 Task: Create a blank project BitTech with privacy Public and default view as List and in the team Taskers . Create three sections in the project as To-Do, Doing and Done
Action: Mouse moved to (86, 252)
Screenshot: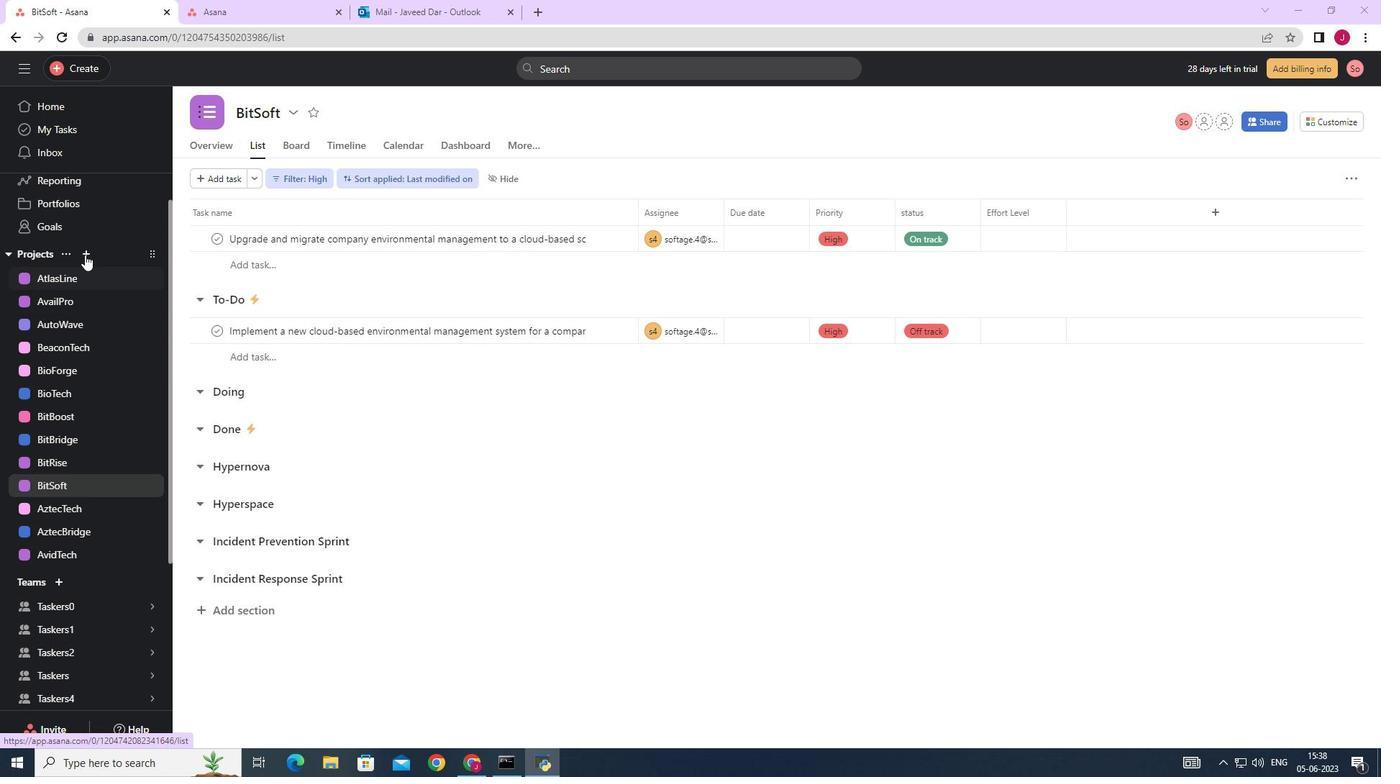 
Action: Mouse pressed left at (86, 252)
Screenshot: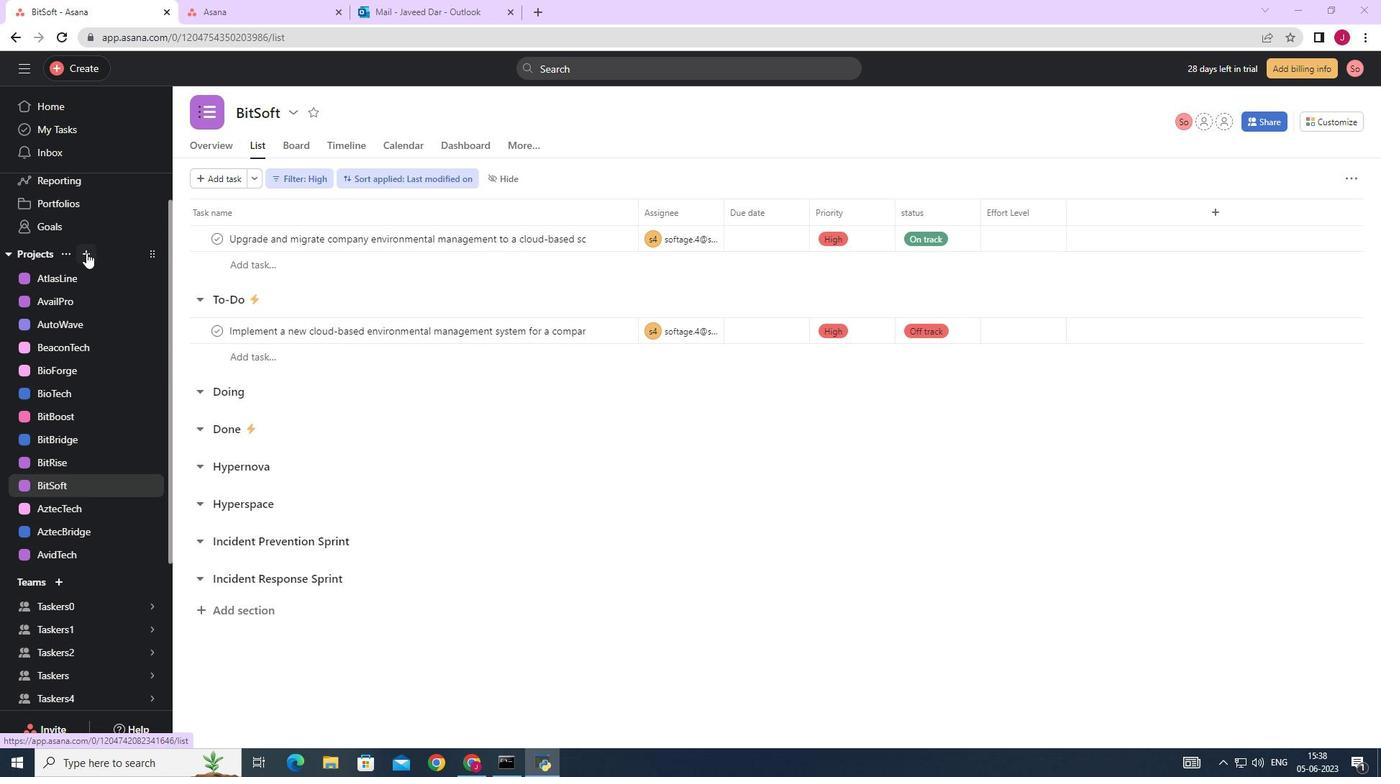 
Action: Mouse moved to (130, 283)
Screenshot: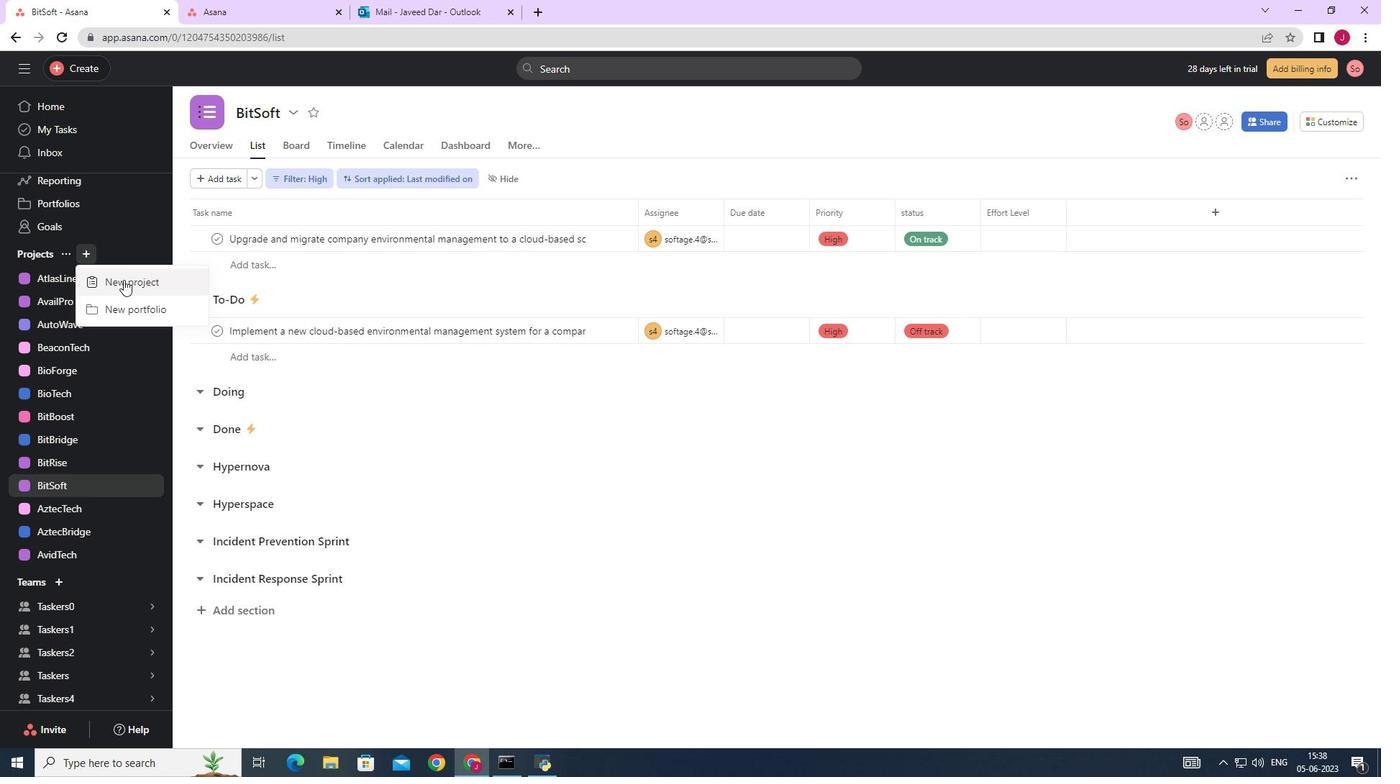 
Action: Mouse pressed left at (128, 283)
Screenshot: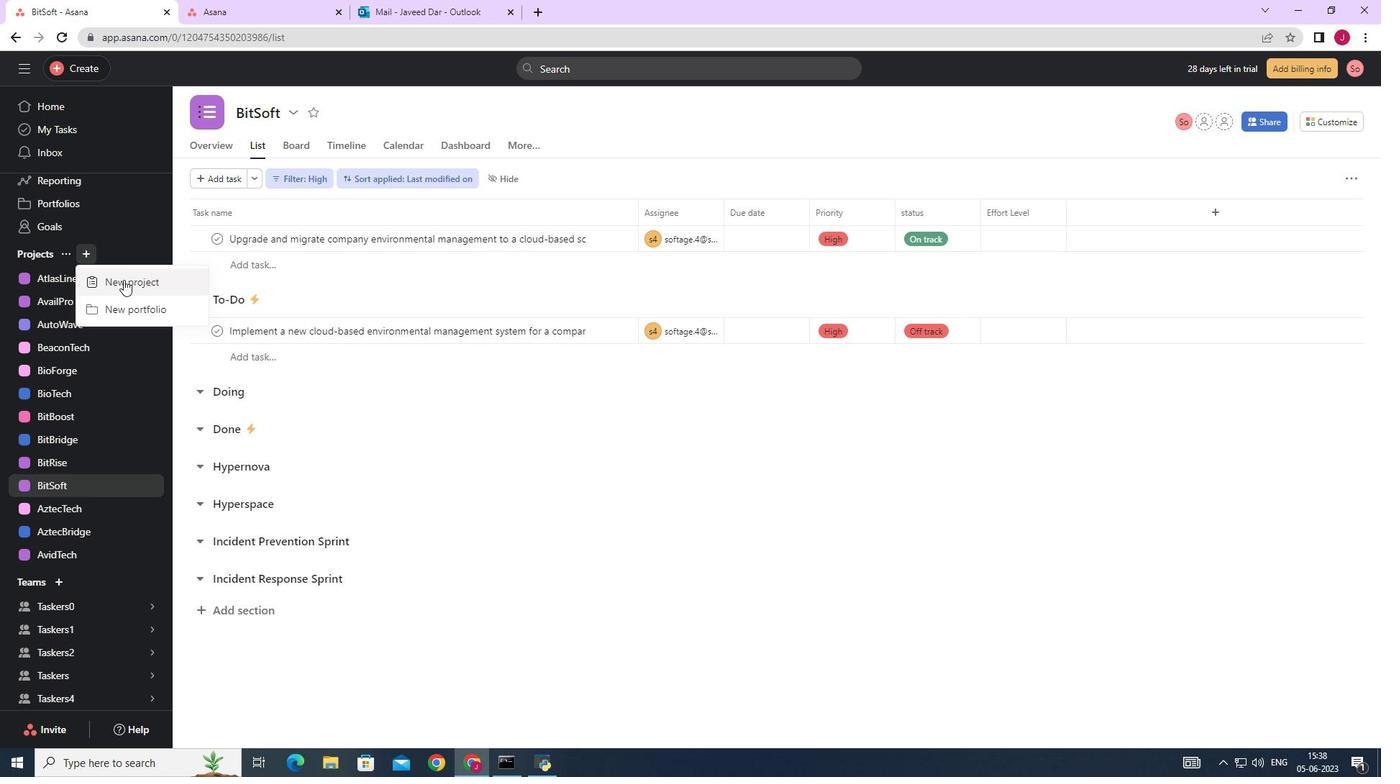 
Action: Mouse moved to (583, 300)
Screenshot: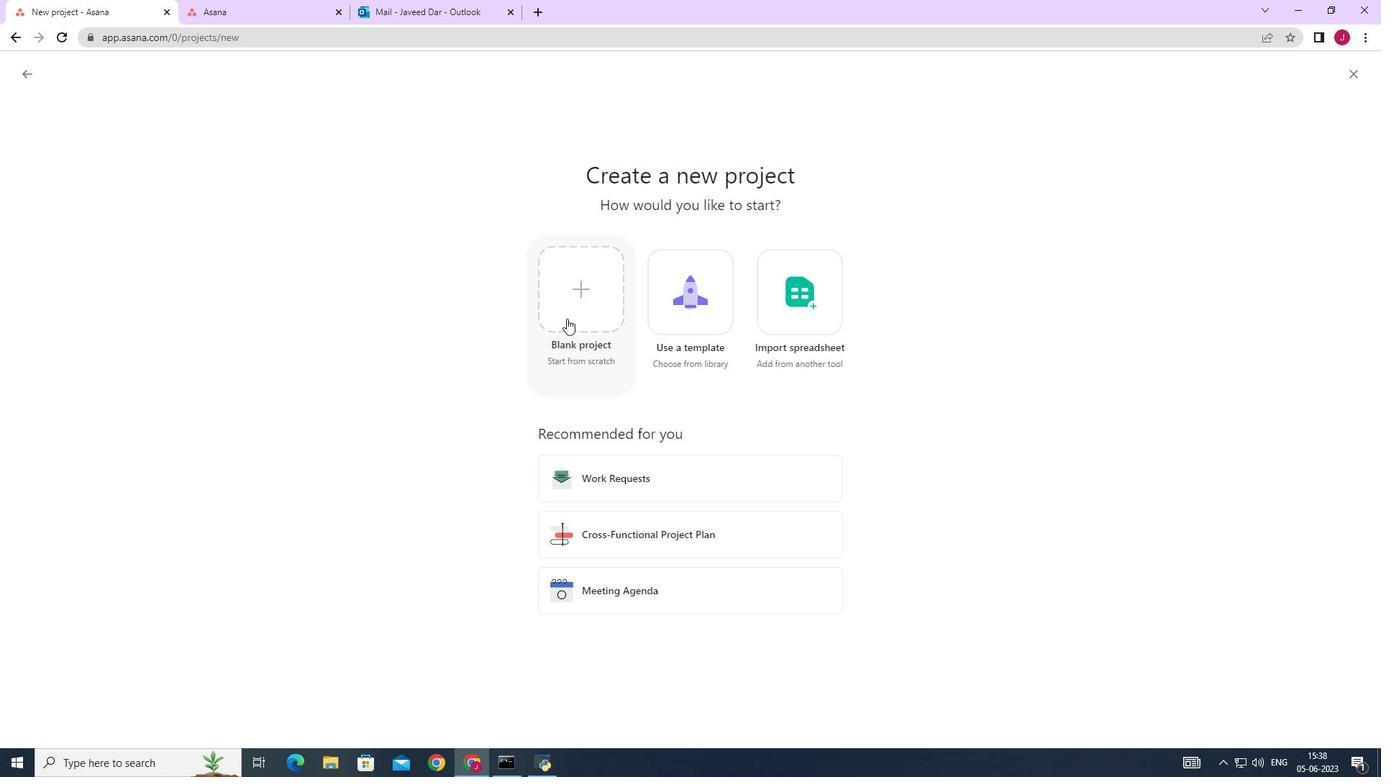 
Action: Mouse pressed left at (583, 300)
Screenshot: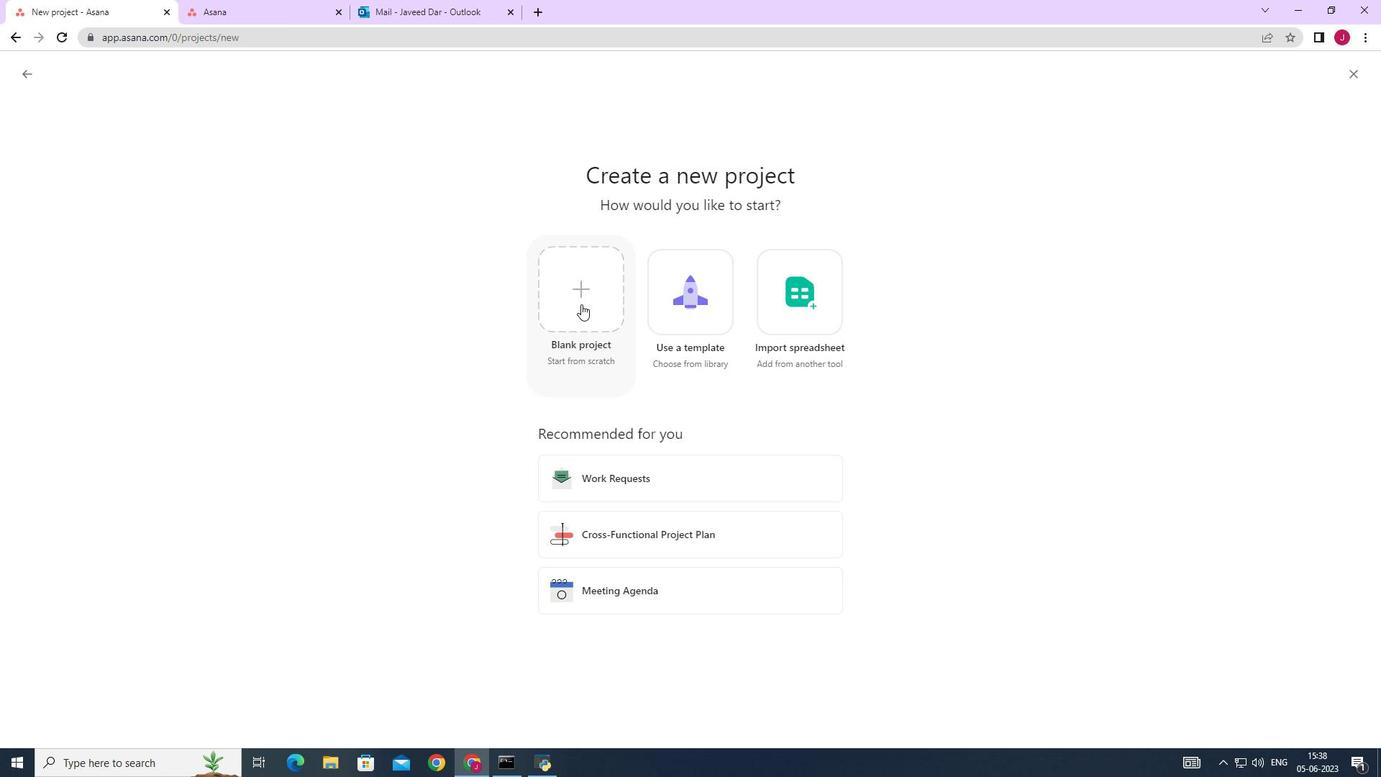 
Action: Mouse moved to (380, 182)
Screenshot: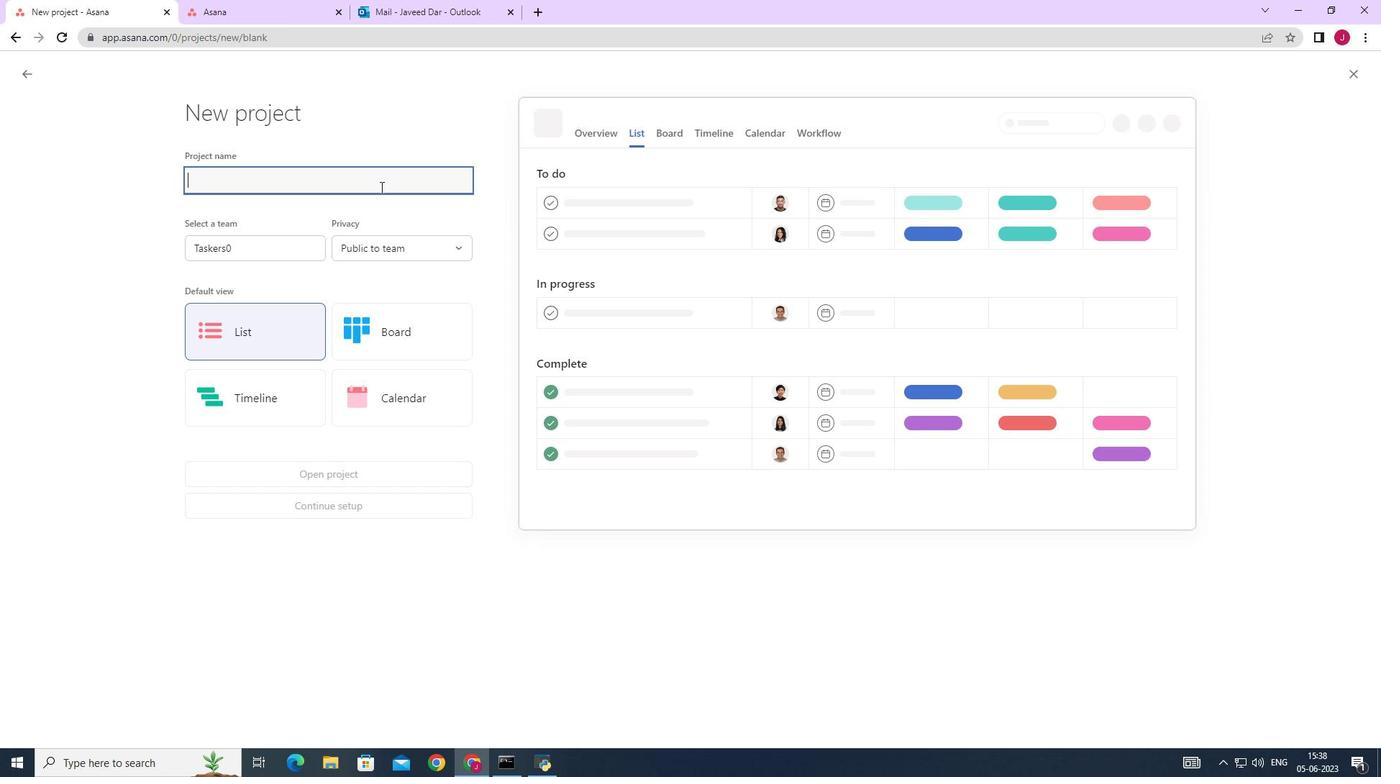 
Action: Mouse pressed left at (380, 182)
Screenshot: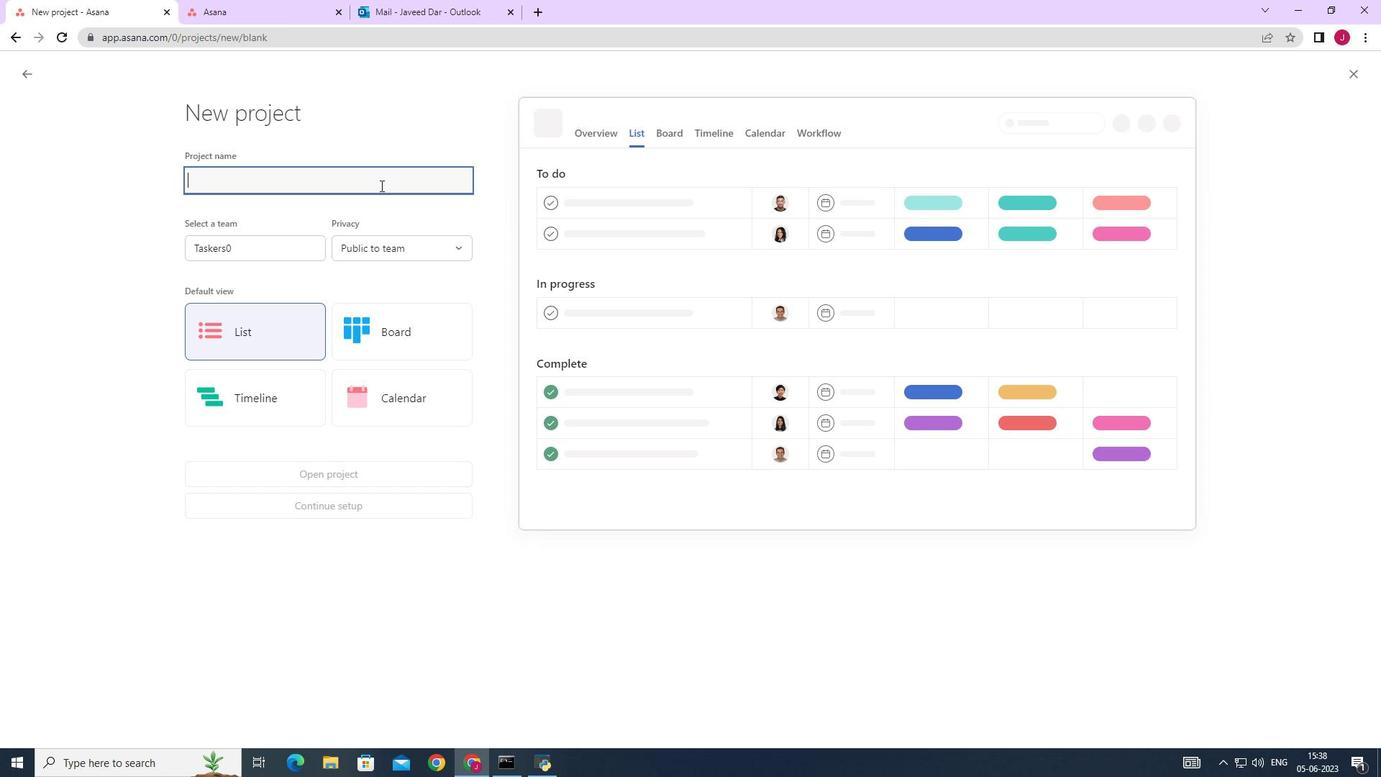 
Action: Key pressed <Key.caps_lock>B<Key.caps_lock>it<Key.caps_lock>TR<Key.caps_lock><Key.backspace><Key.backspace><Key.backspace>t<Key.caps_lock>T<Key.caps_lock>ech
Screenshot: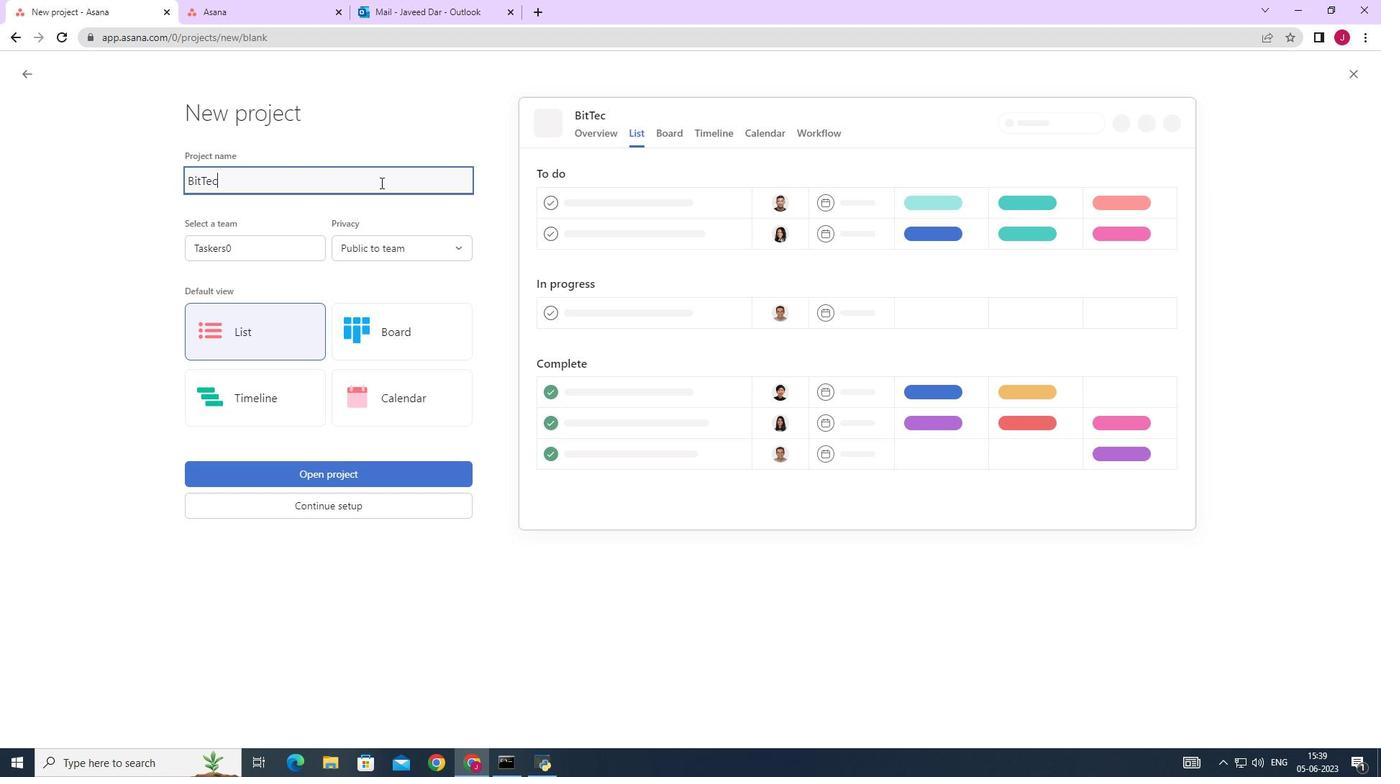 
Action: Mouse moved to (294, 241)
Screenshot: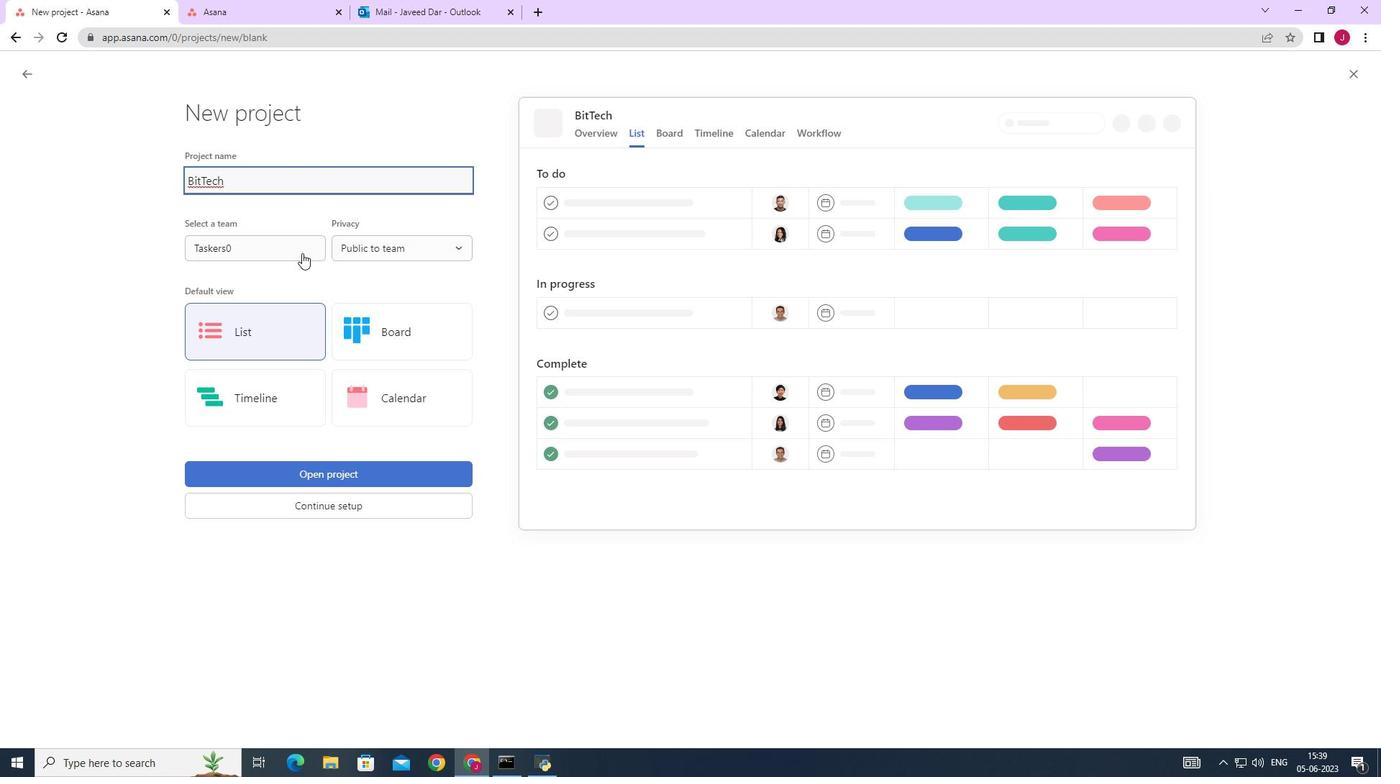 
Action: Mouse pressed left at (294, 241)
Screenshot: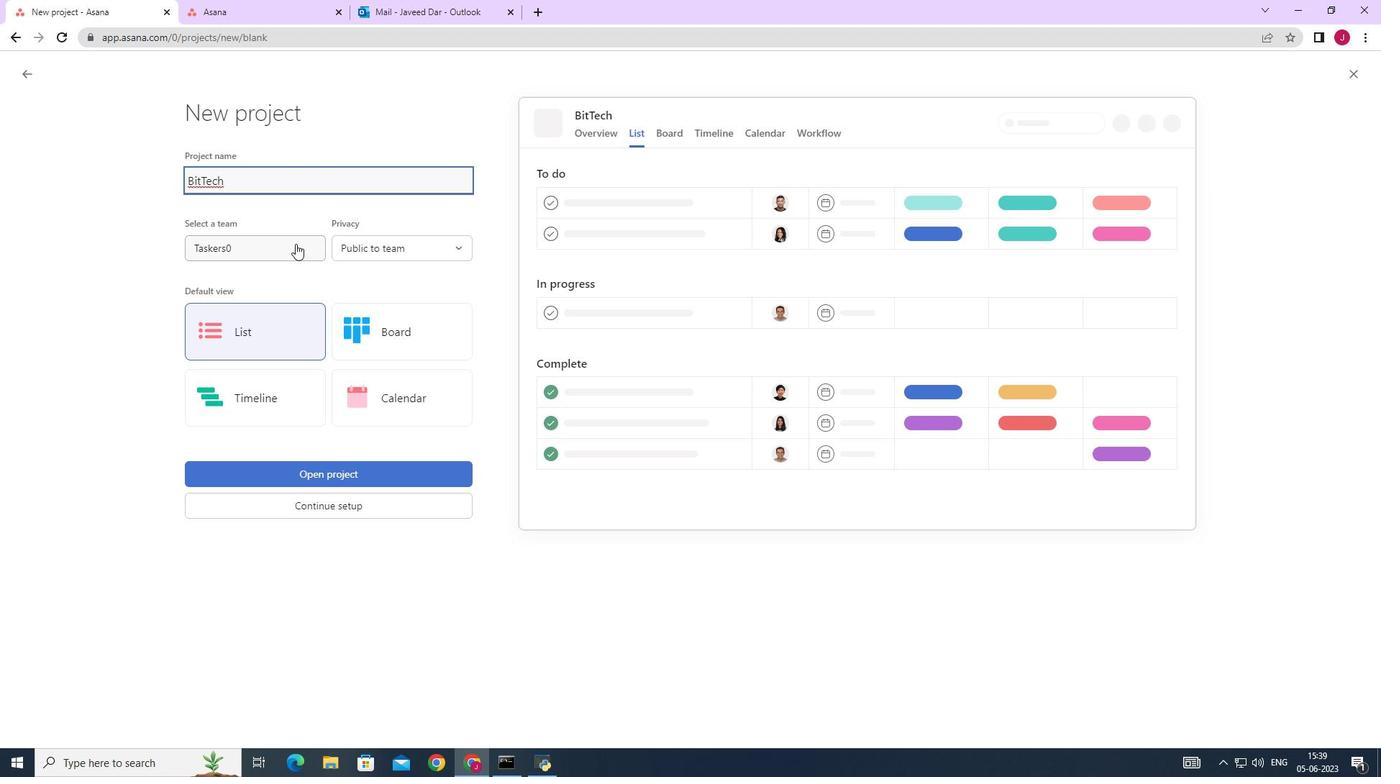 
Action: Mouse moved to (266, 301)
Screenshot: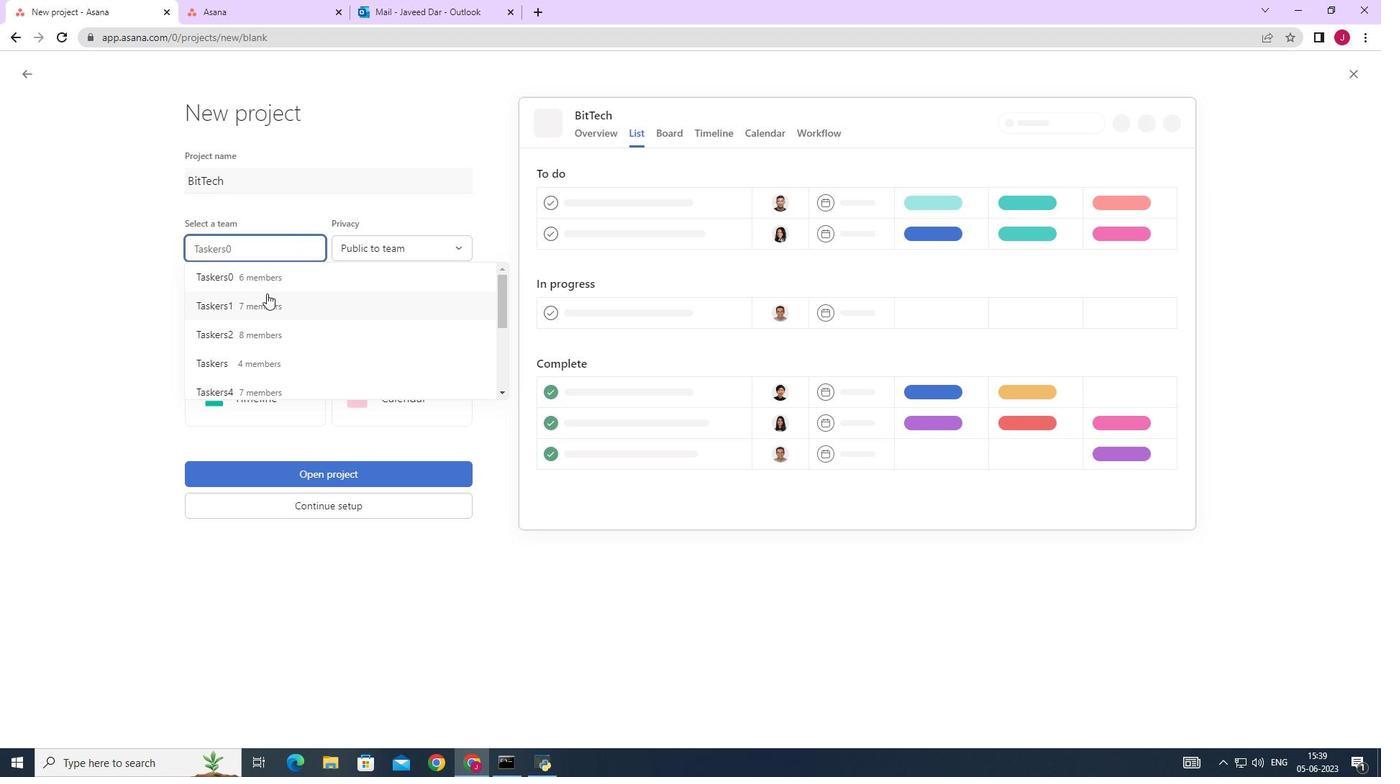 
Action: Mouse pressed left at (266, 301)
Screenshot: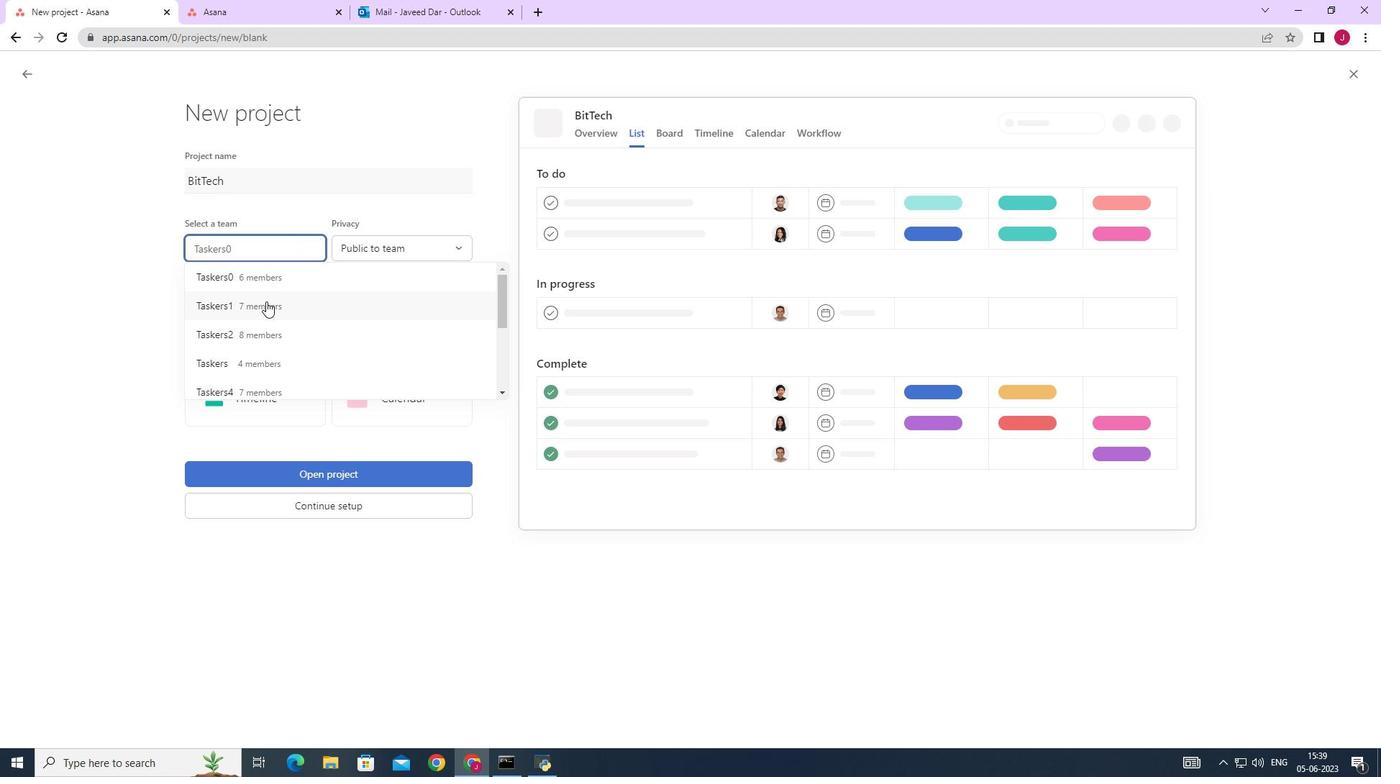 
Action: Mouse moved to (381, 253)
Screenshot: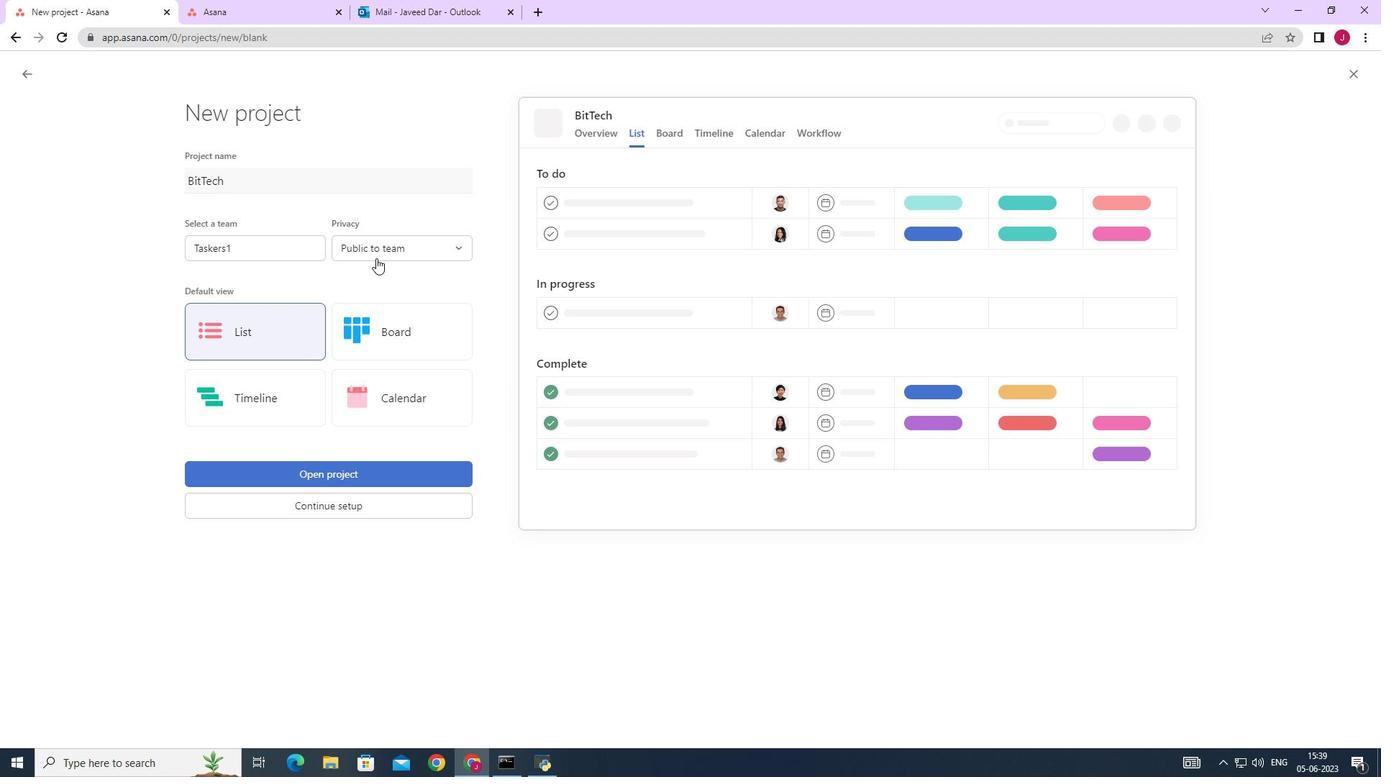 
Action: Mouse pressed left at (381, 253)
Screenshot: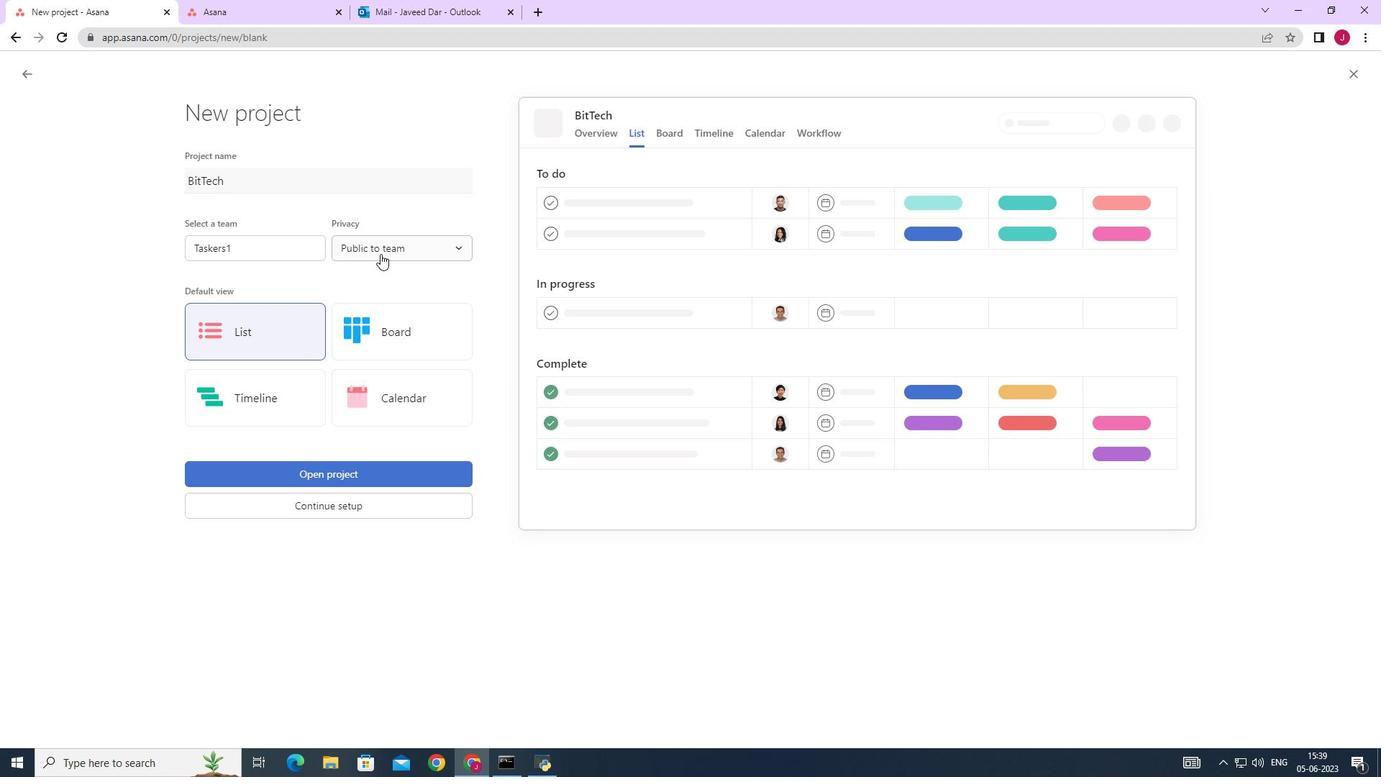 
Action: Mouse moved to (390, 276)
Screenshot: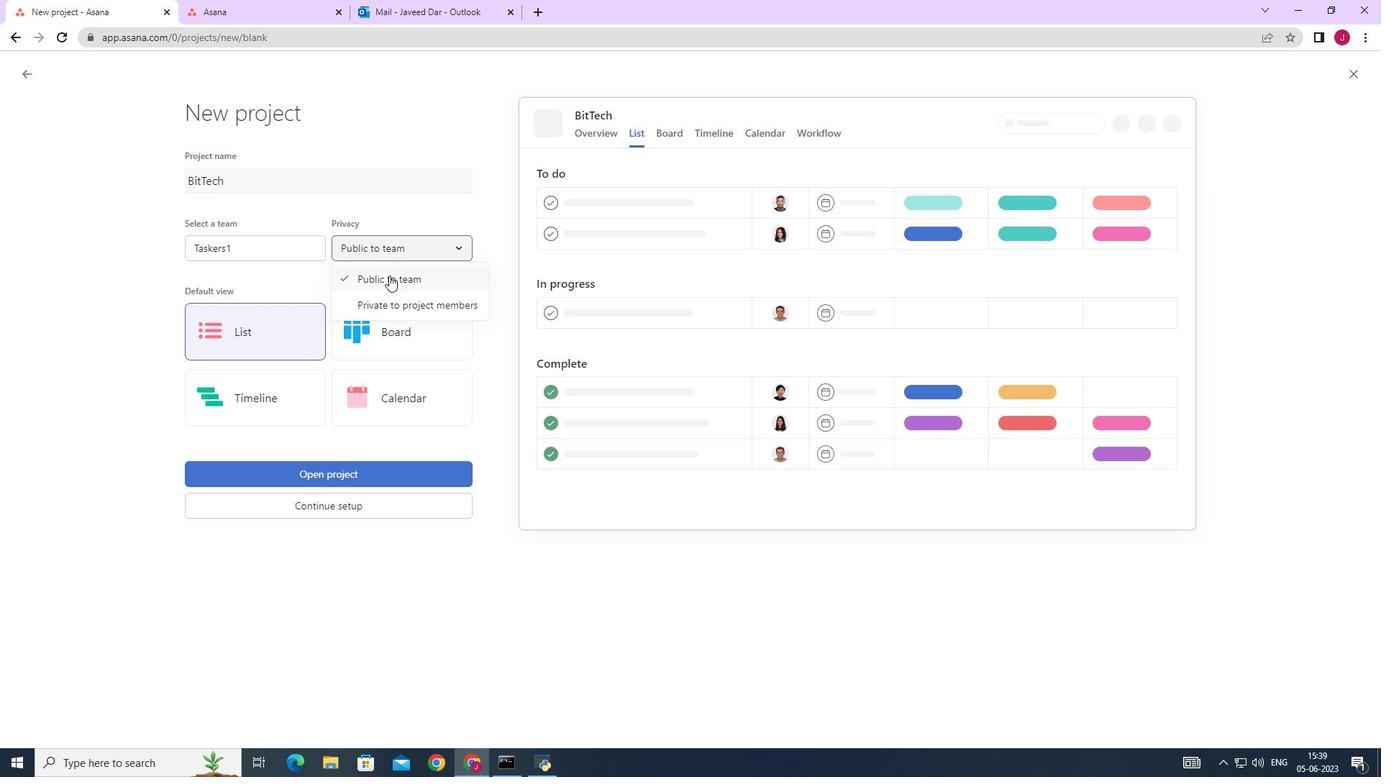 
Action: Mouse pressed left at (390, 276)
Screenshot: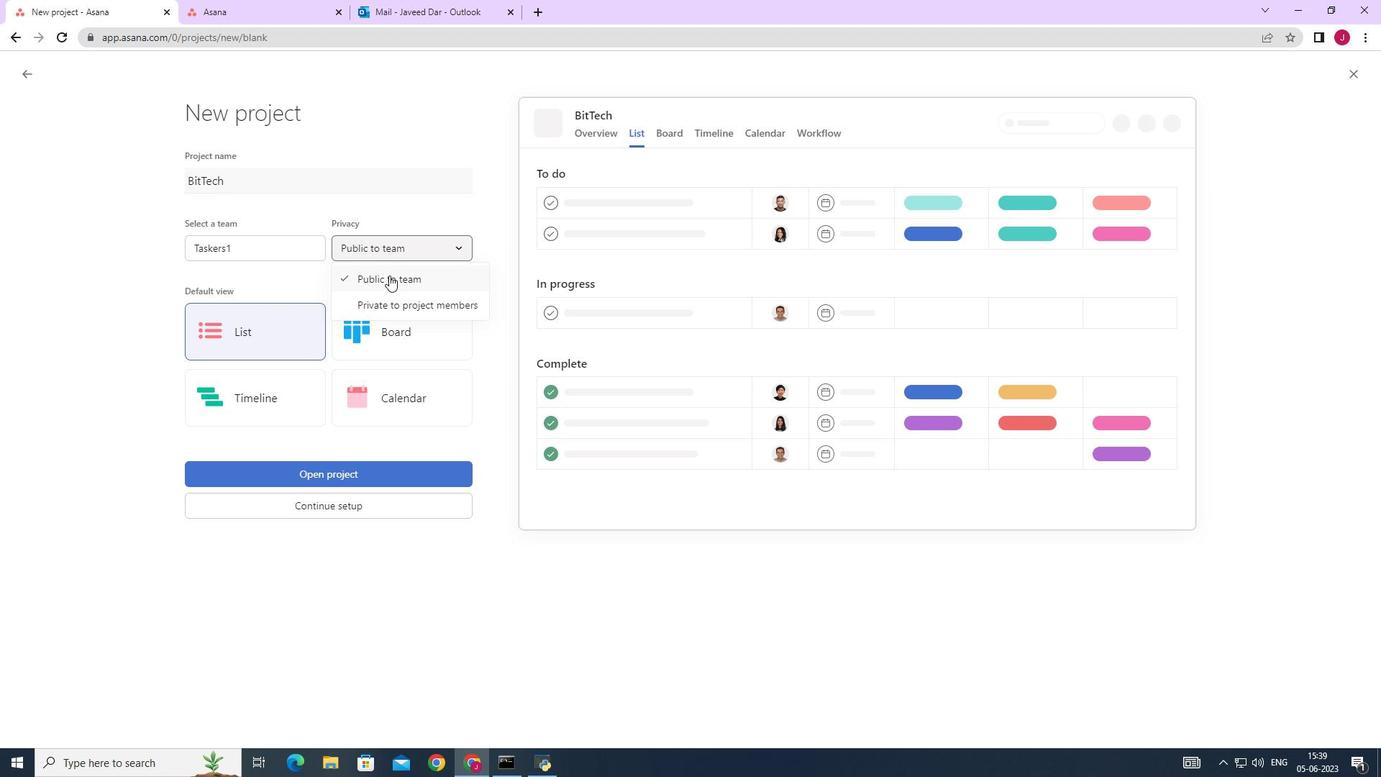 
Action: Mouse moved to (255, 326)
Screenshot: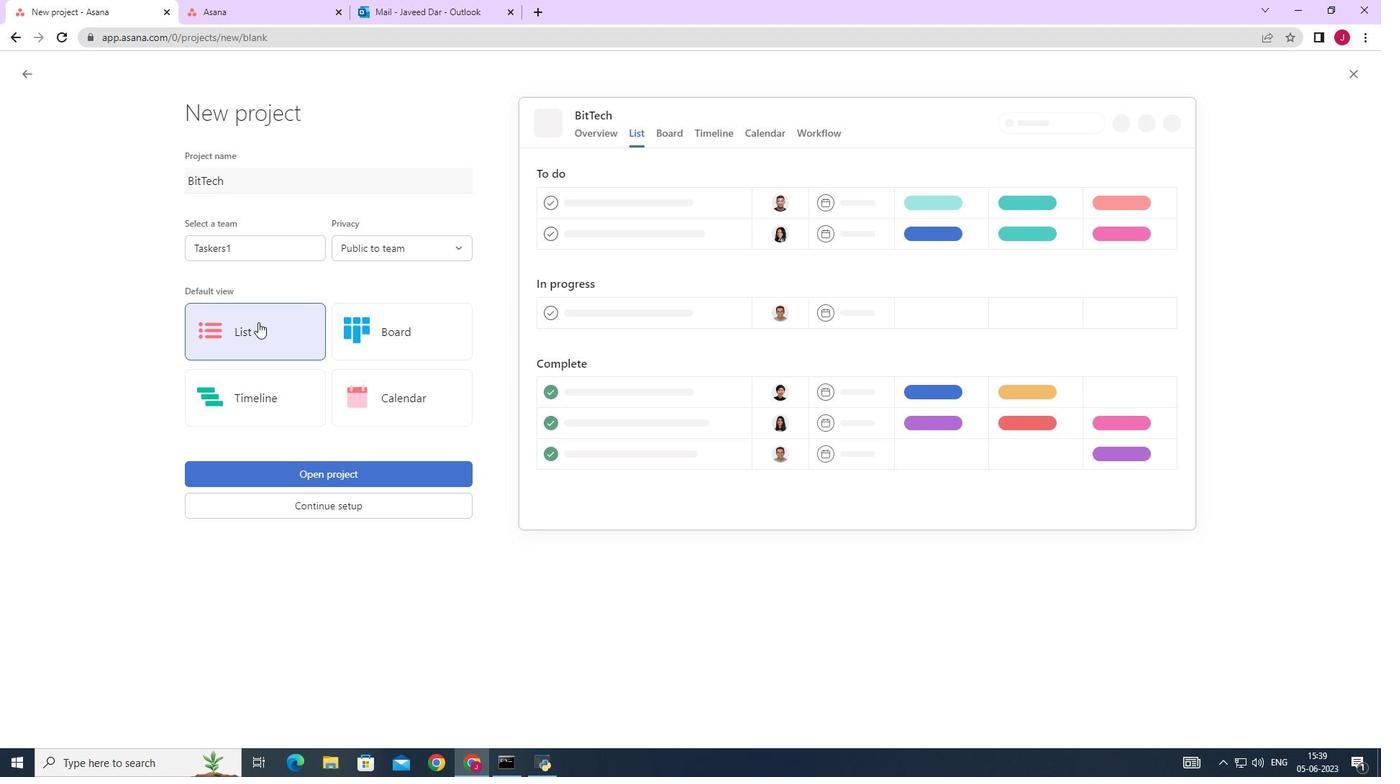 
Action: Mouse pressed left at (255, 326)
Screenshot: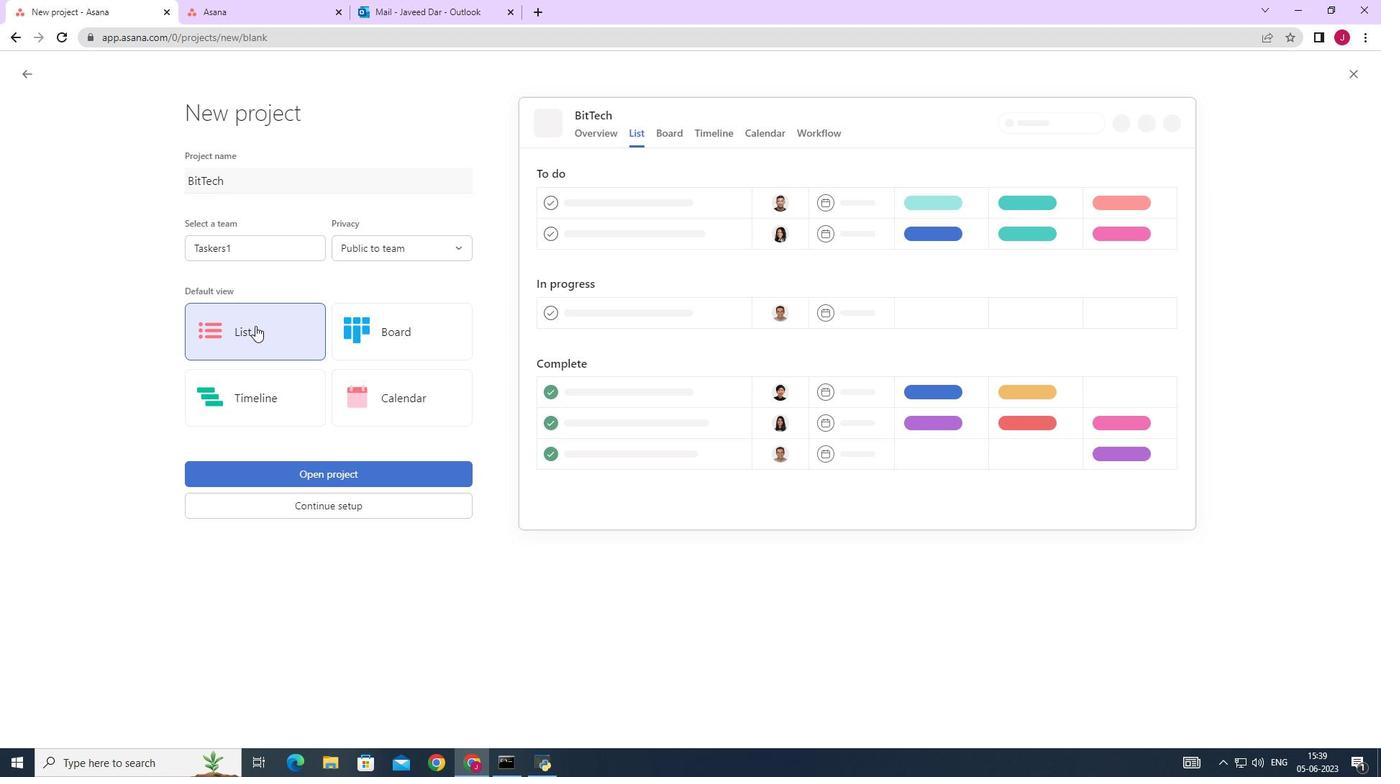 
Action: Mouse moved to (322, 476)
Screenshot: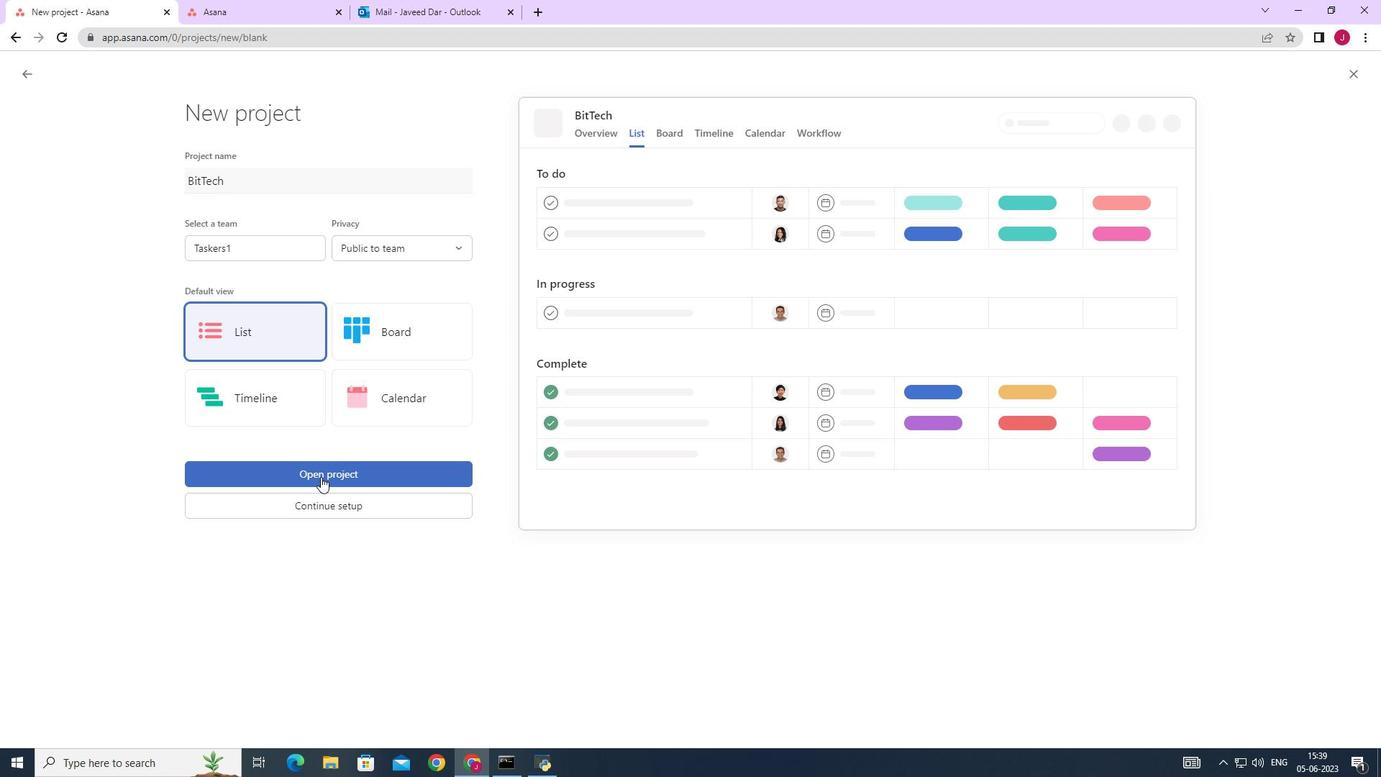 
Action: Mouse pressed left at (322, 476)
Screenshot: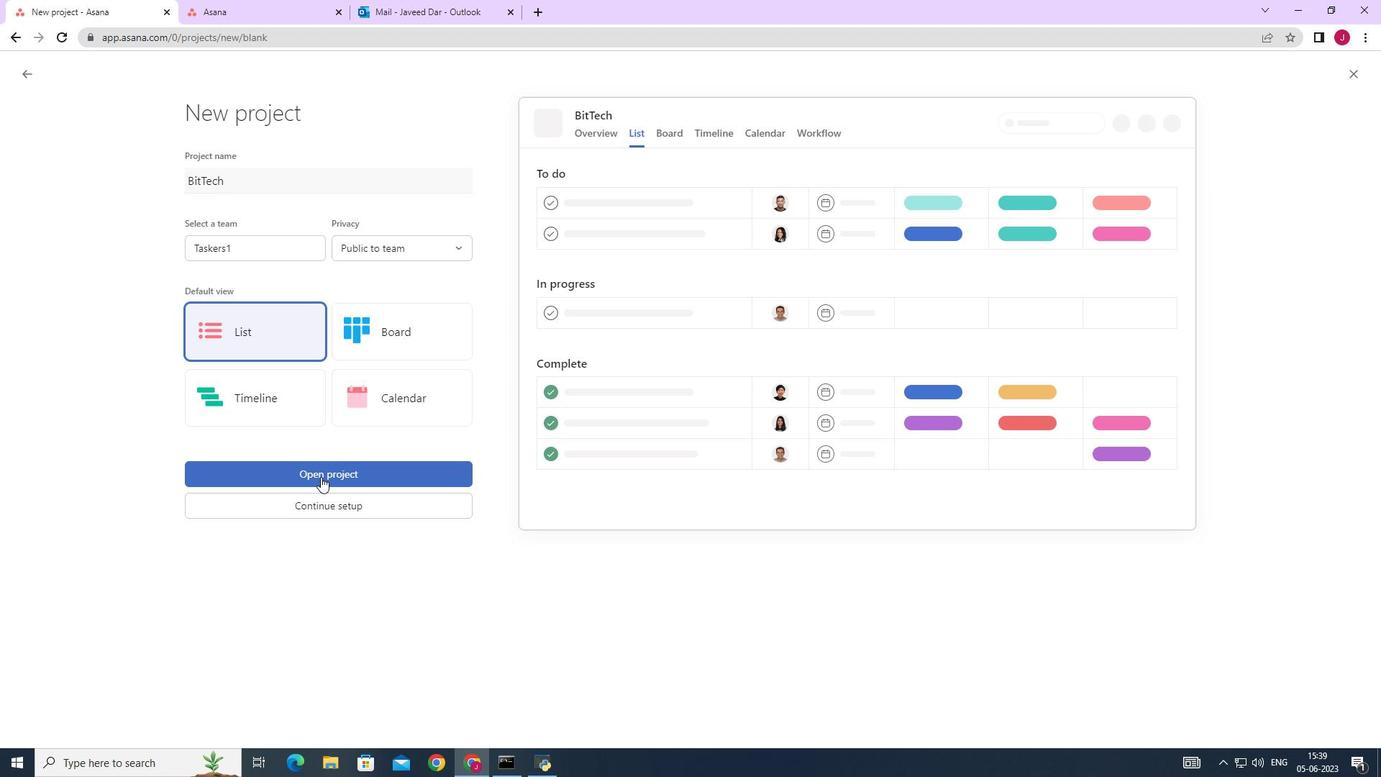 
Action: Mouse moved to (264, 315)
Screenshot: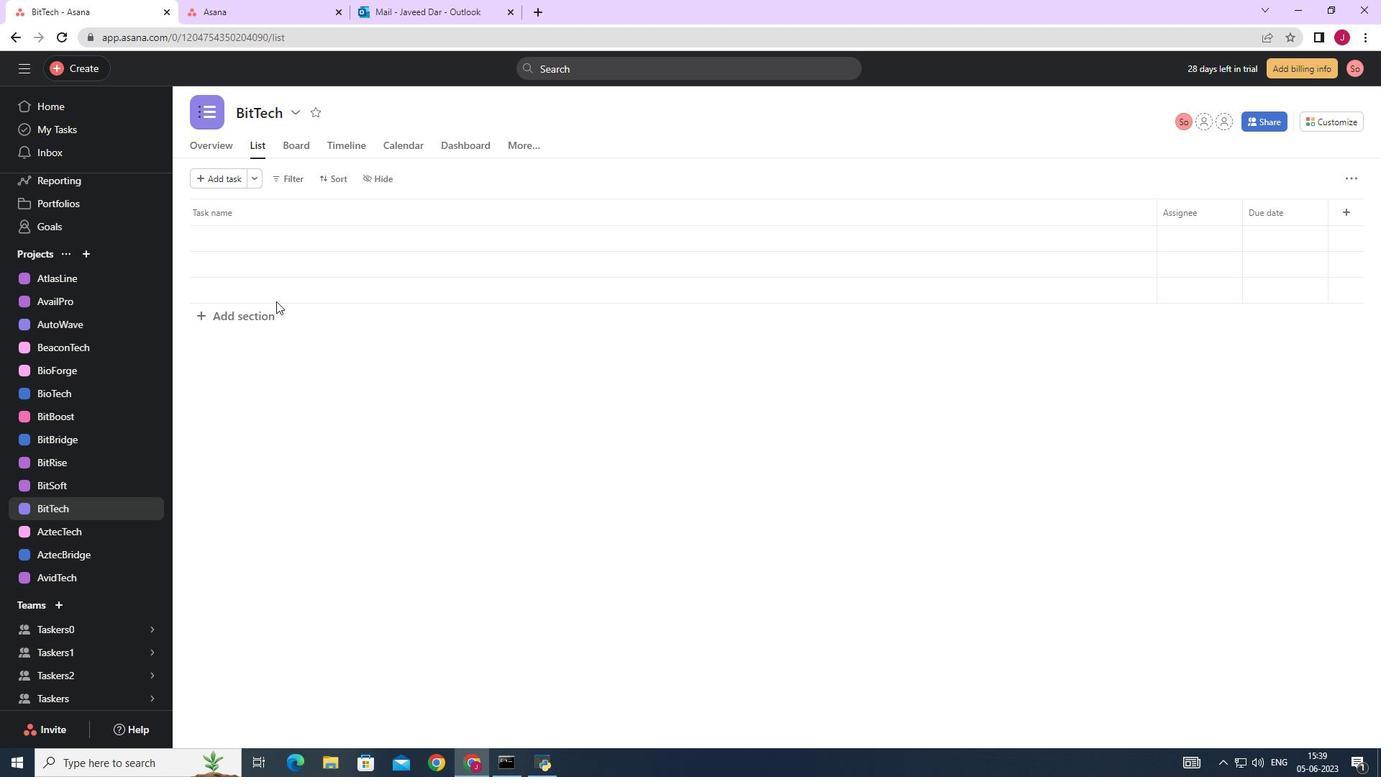 
Action: Mouse pressed left at (264, 315)
Screenshot: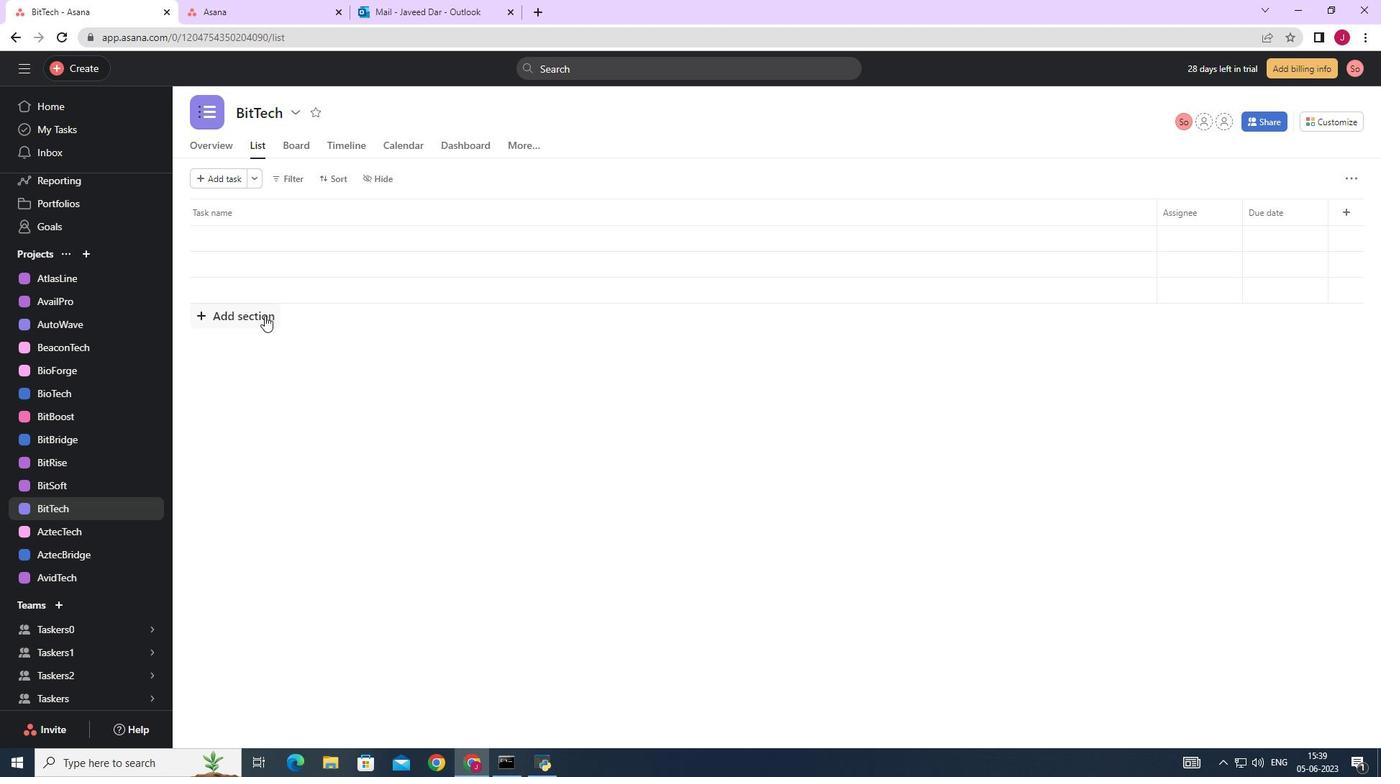 
Action: Key pressed <Key.caps_lock>T<Key.caps_lock>o-<Key.caps_lock>D<Key.caps_lock>o
Screenshot: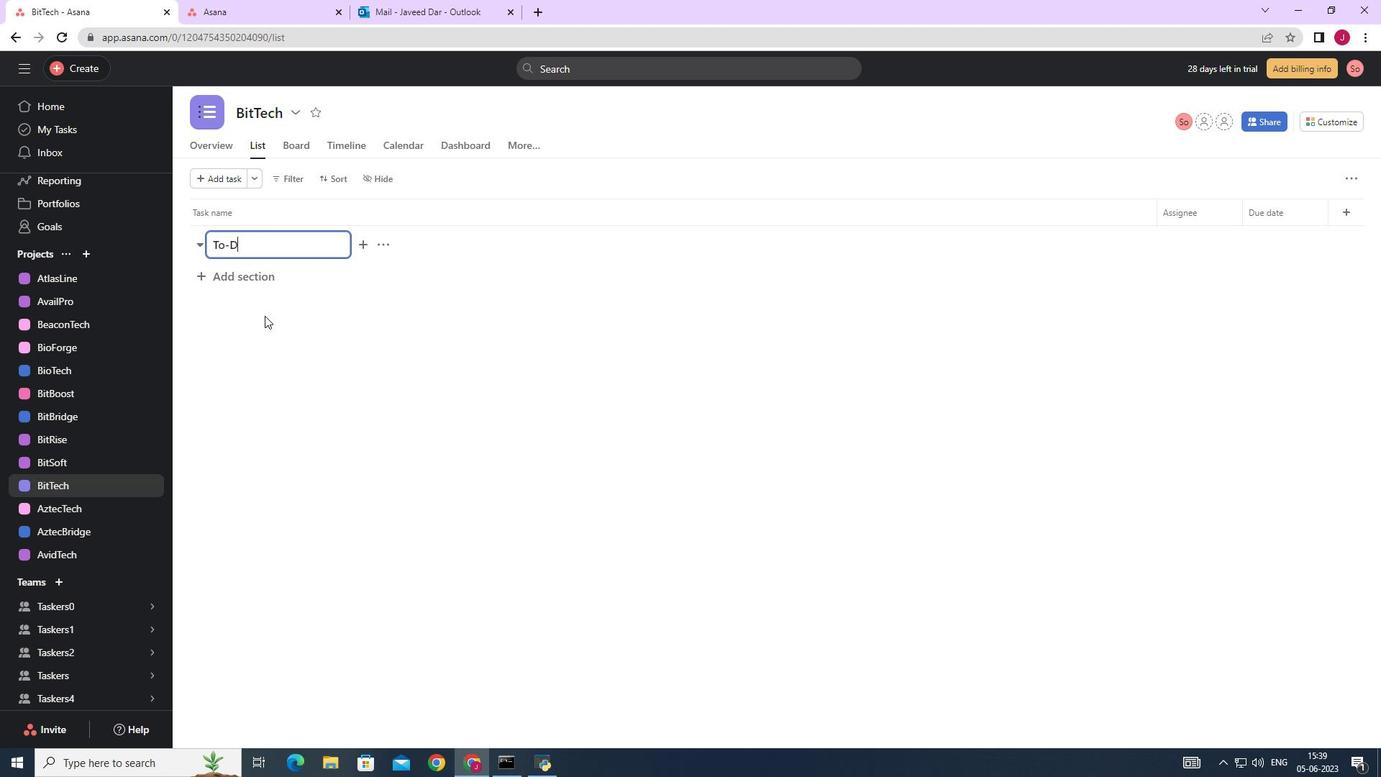 
Action: Mouse moved to (264, 315)
Screenshot: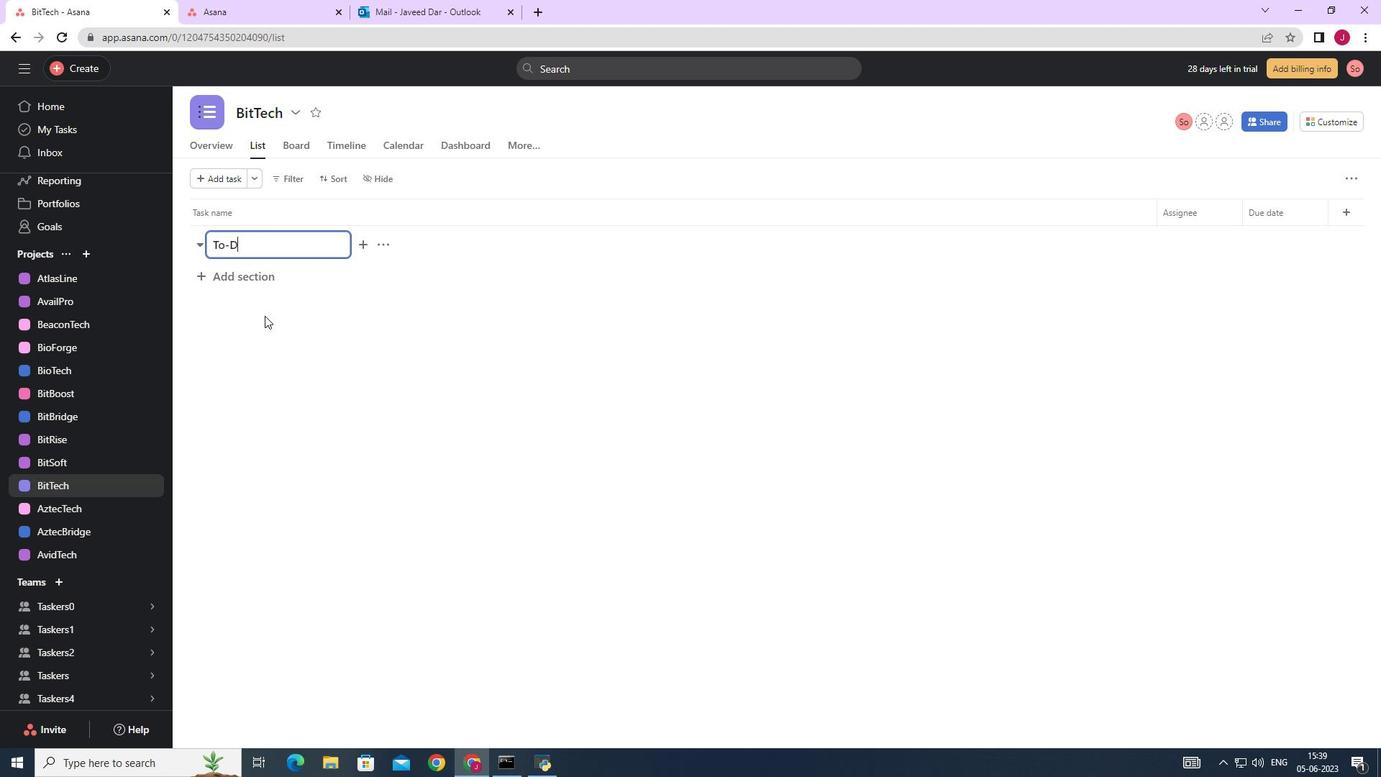 
Action: Key pressed ing<Key.backspace><Key.backspace><Key.backspace>
Screenshot: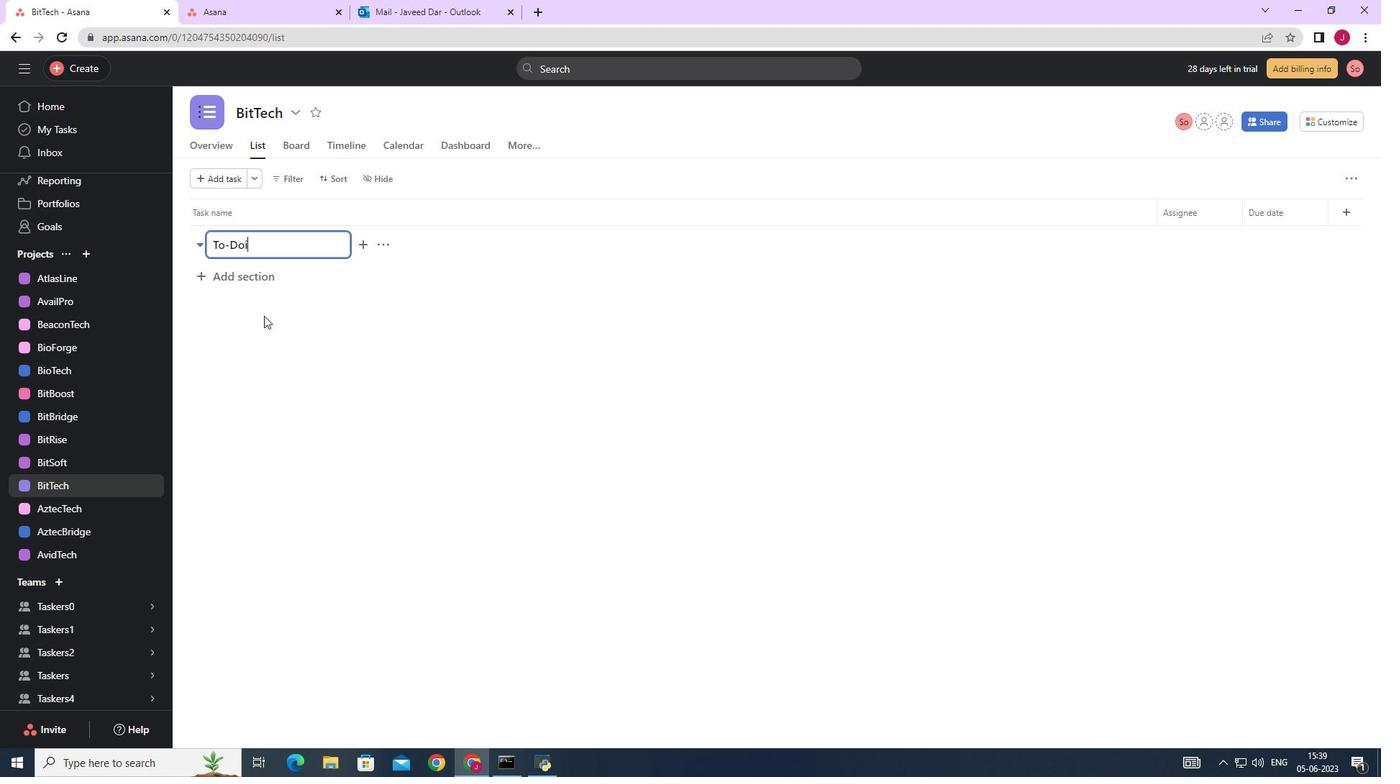 
Action: Mouse moved to (261, 277)
Screenshot: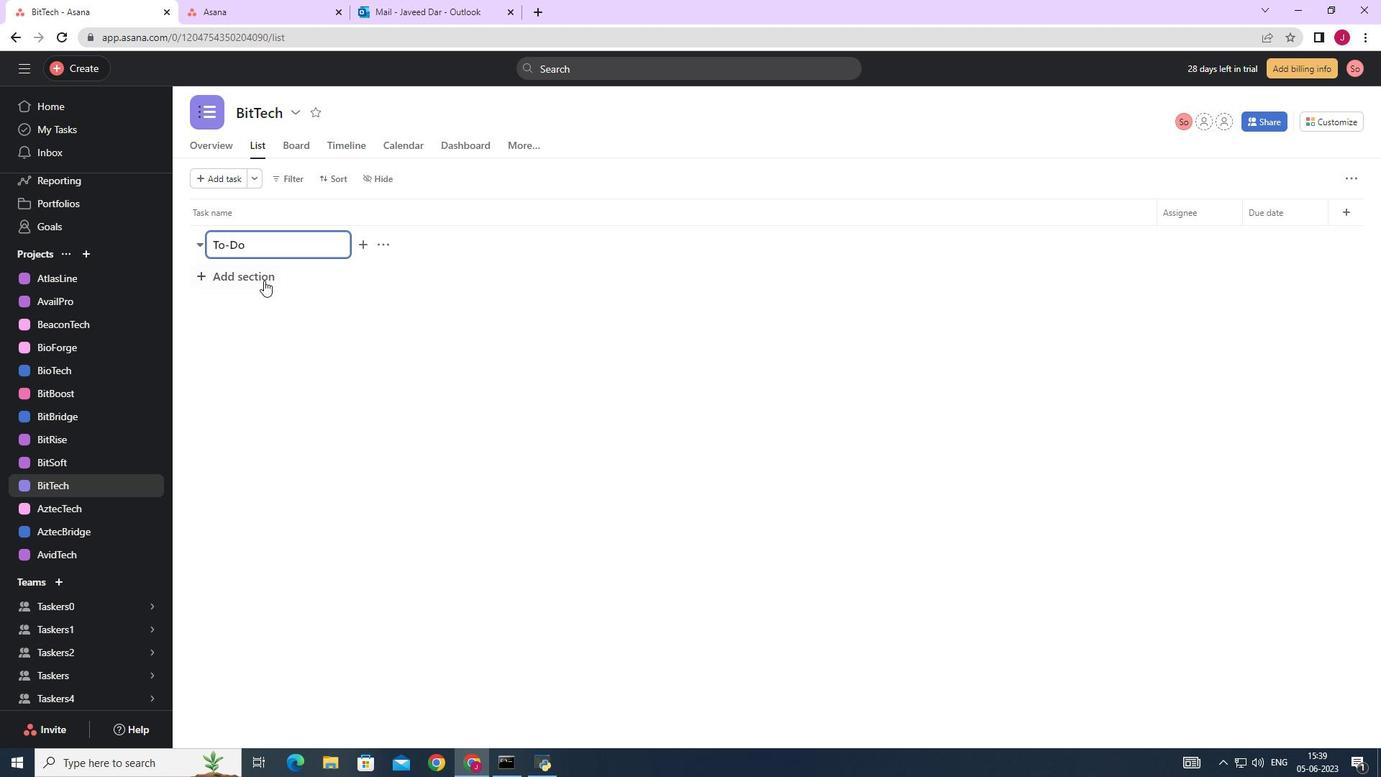 
Action: Mouse pressed left at (261, 277)
Screenshot: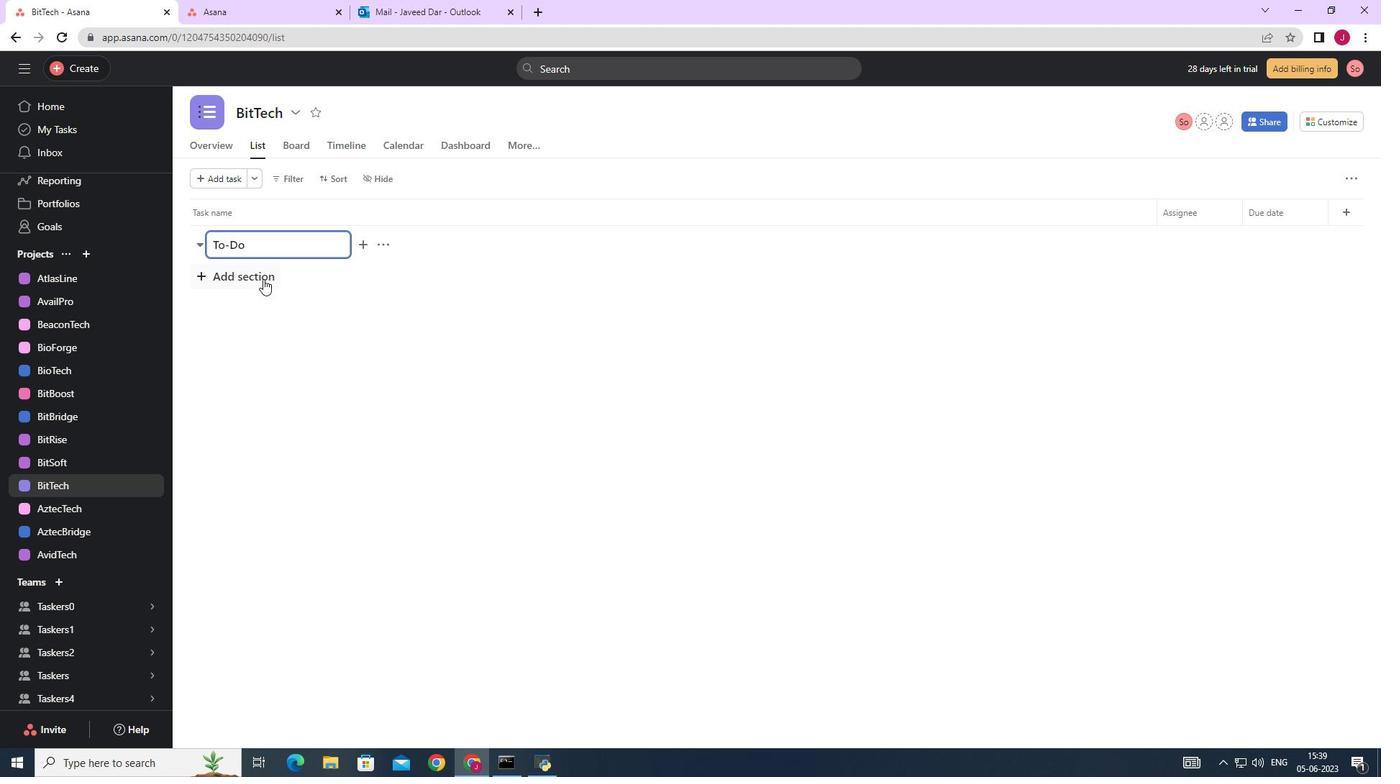
Action: Key pressed <Key.caps_lock>D<Key.caps_lock>oing
Screenshot: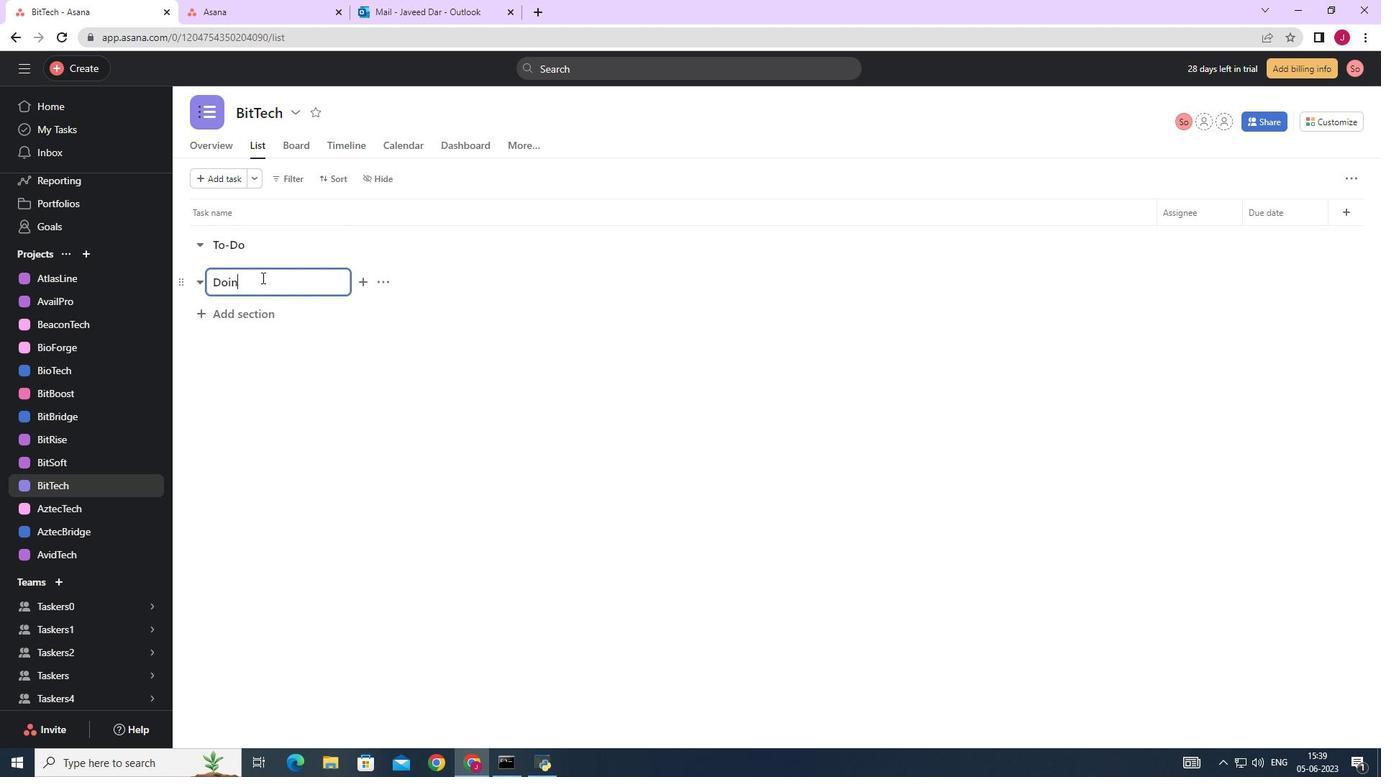 
Action: Mouse moved to (256, 307)
Screenshot: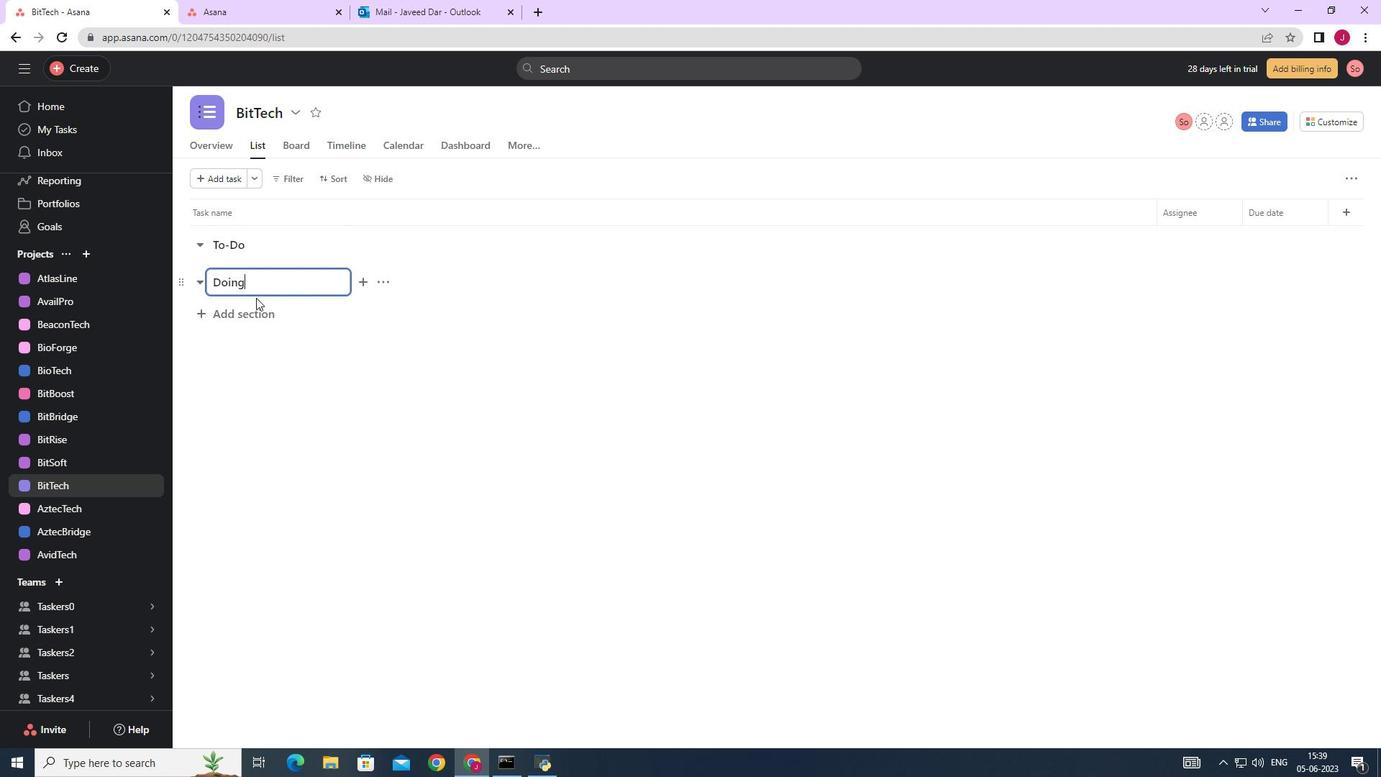 
Action: Mouse pressed left at (256, 307)
Screenshot: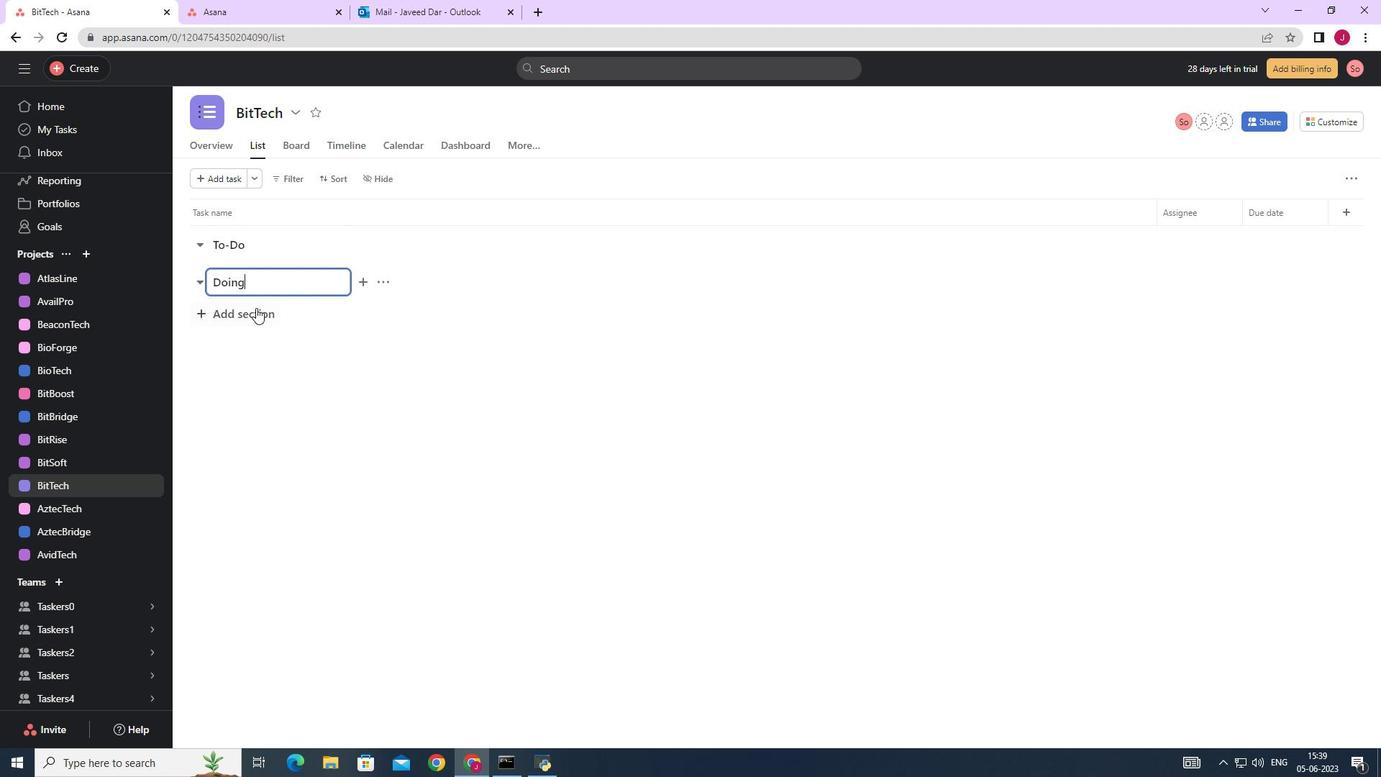 
Action: Key pressed <Key.caps_lock>D<Key.caps_lock>one
Screenshot: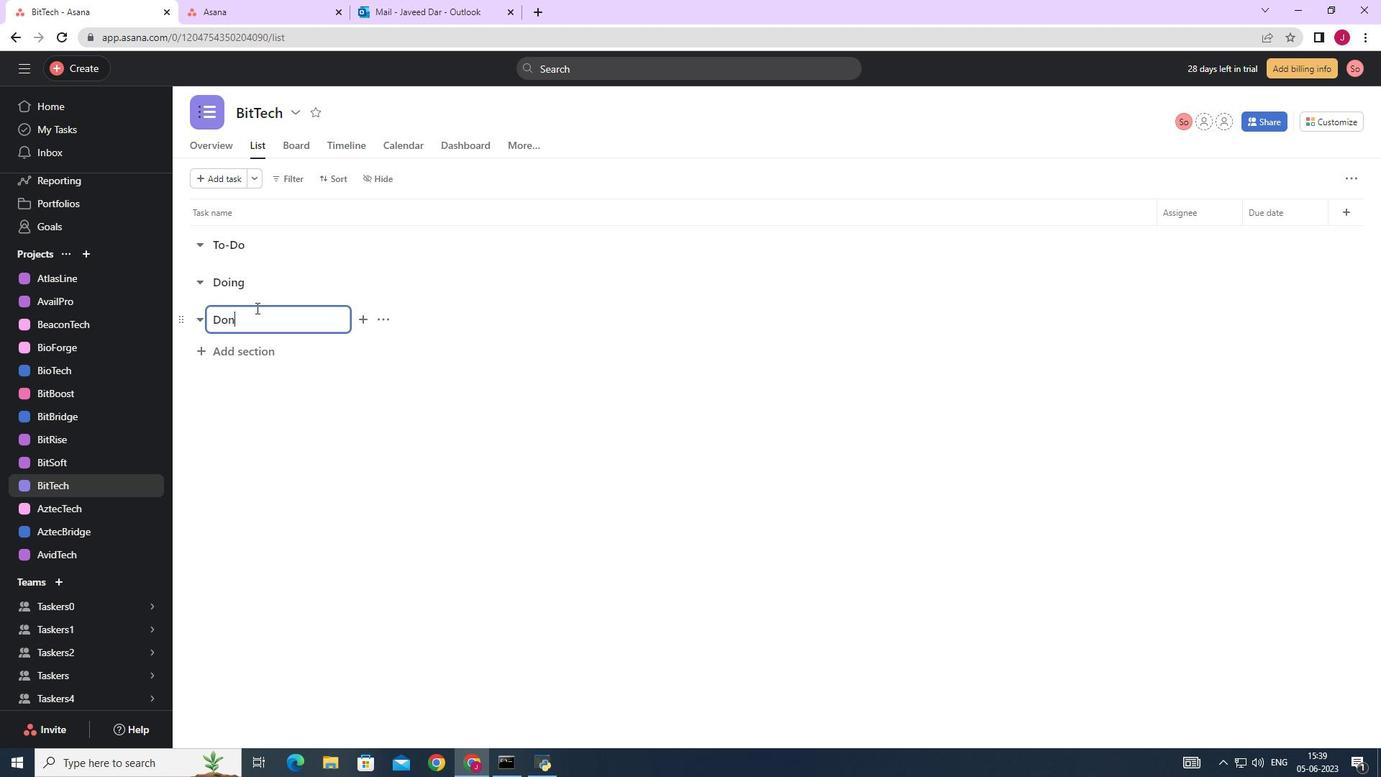 
Action: Mouse moved to (265, 351)
Screenshot: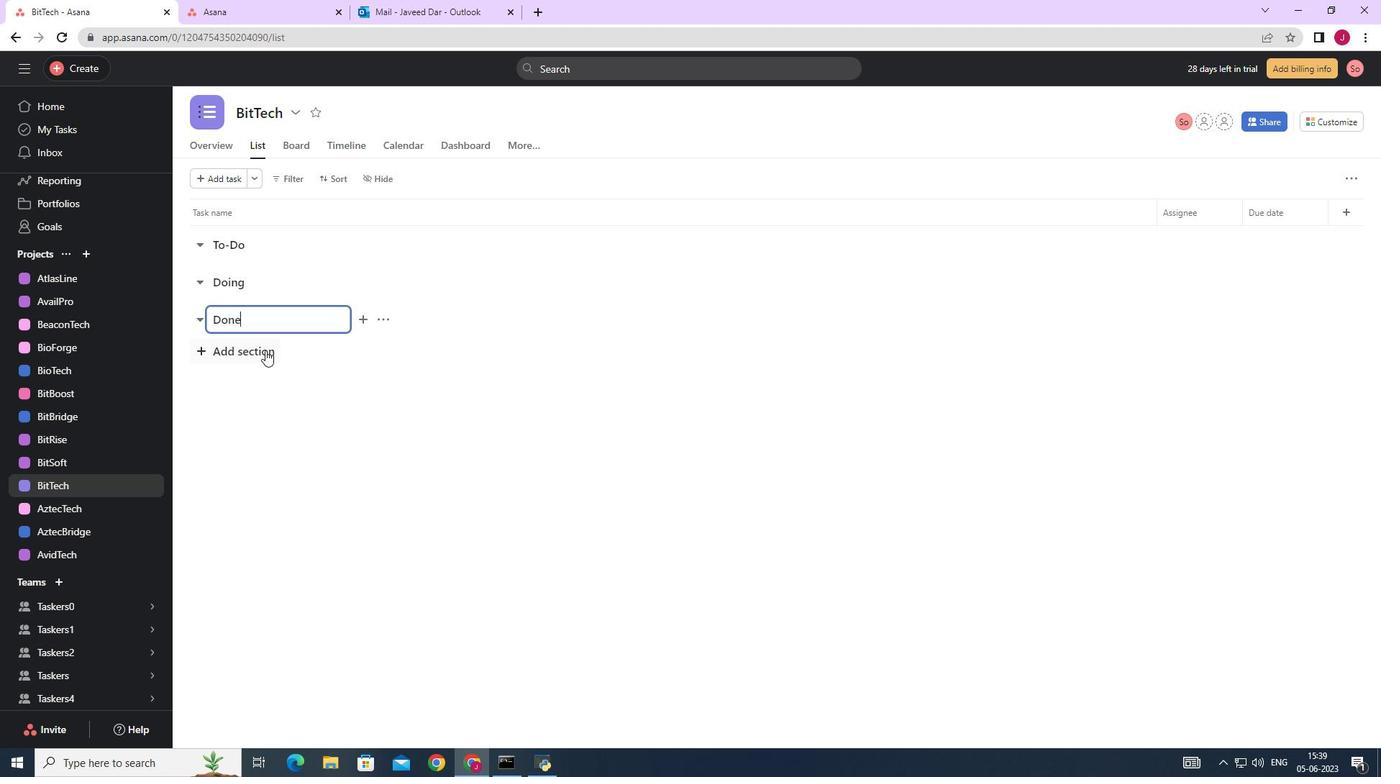 
Action: Mouse pressed left at (265, 351)
Screenshot: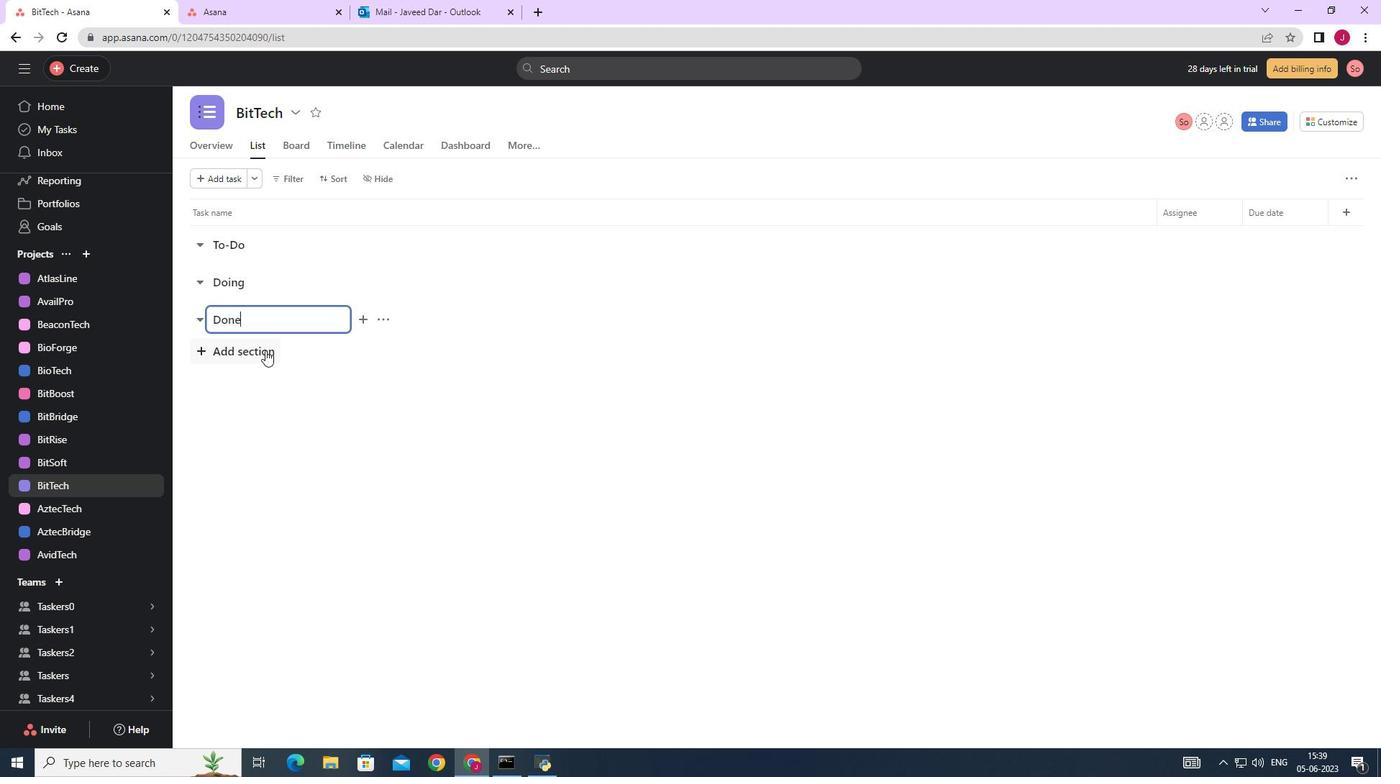 
Action: Mouse moved to (608, 435)
Screenshot: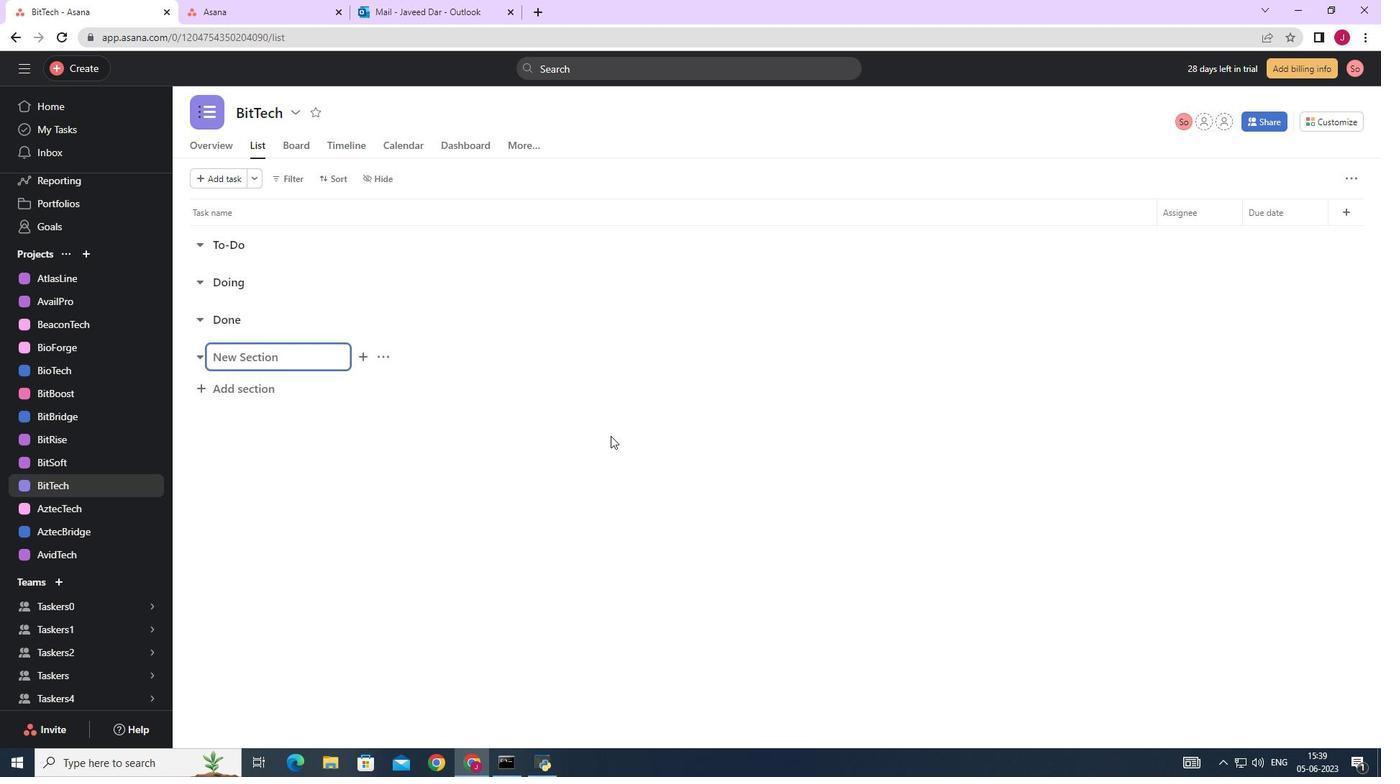 
